 Task: Look for space in Quilpué, Chile from 5th June, 2023 to 16th June, 2023 for 2 adults in price range Rs.14000 to Rs.18000. Place can be entire place with 1  bedroom having 1 bed and 1 bathroom. Property type can be house, flat, guest house, hotel. Amenities needed are: wifi. Booking option can be shelf check-in. Required host language is English.
Action: Mouse moved to (440, 147)
Screenshot: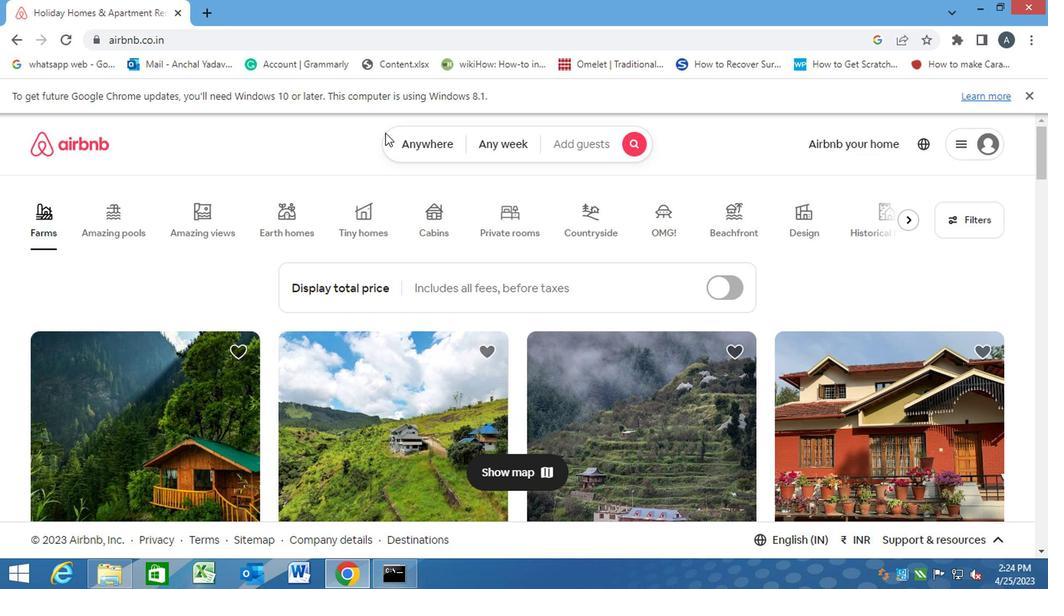 
Action: Mouse pressed left at (440, 147)
Screenshot: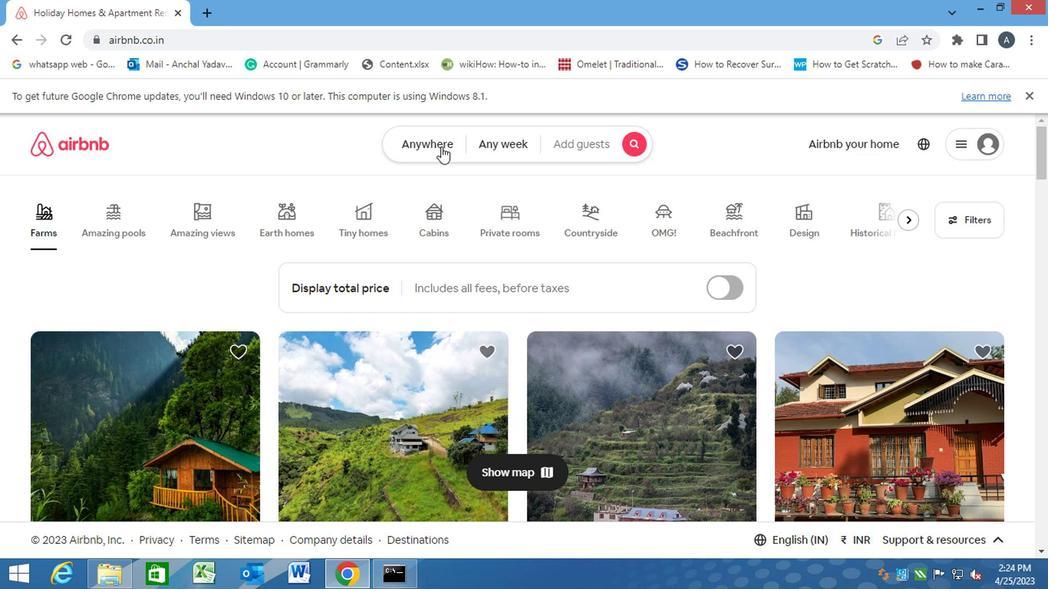 
Action: Mouse moved to (249, 200)
Screenshot: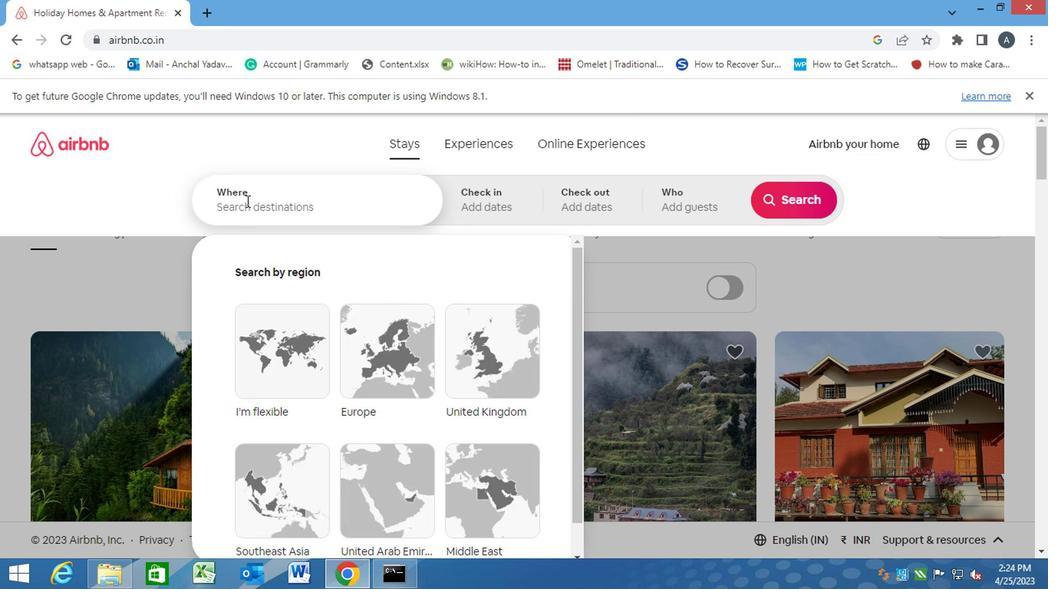 
Action: Mouse pressed left at (249, 200)
Screenshot: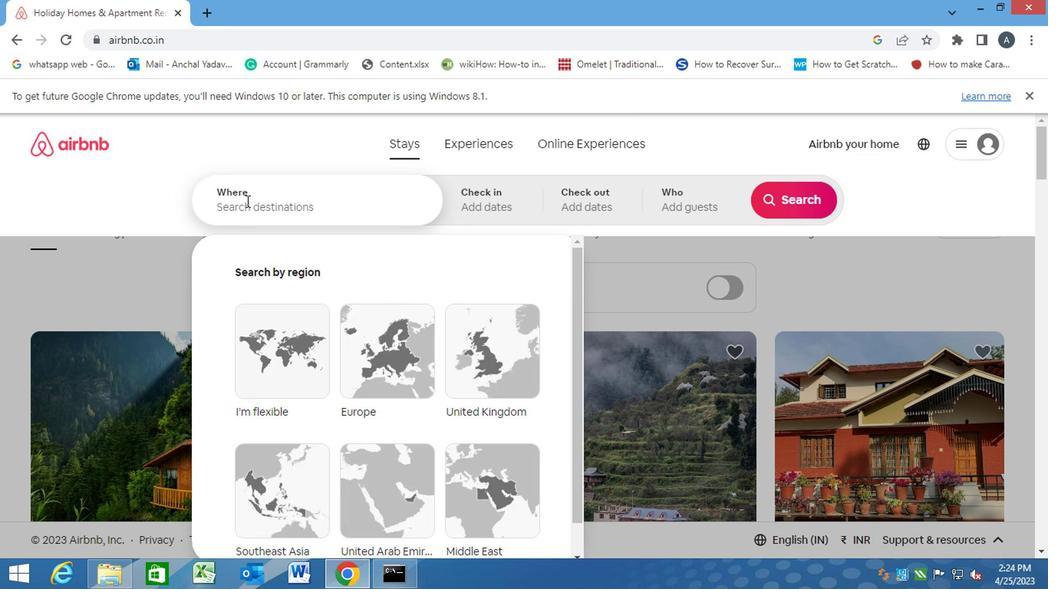 
Action: Key pressed q<Key.caps_lock>uilpue,<Key.space><Key.caps_lock>c<Key.caps_lock>hile<Key.enter>
Screenshot: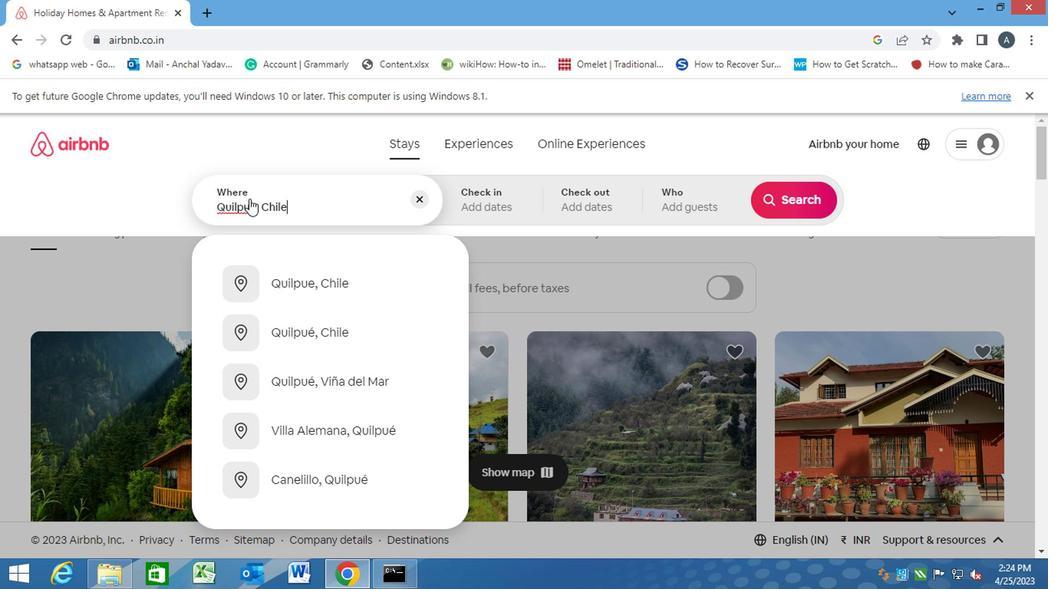 
Action: Mouse moved to (771, 322)
Screenshot: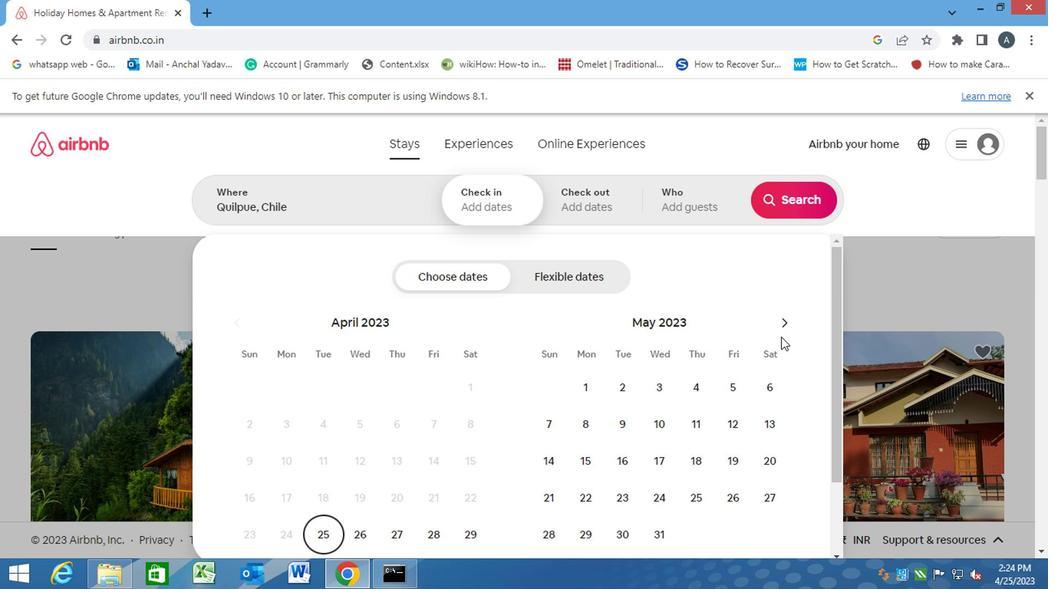 
Action: Mouse pressed left at (771, 322)
Screenshot: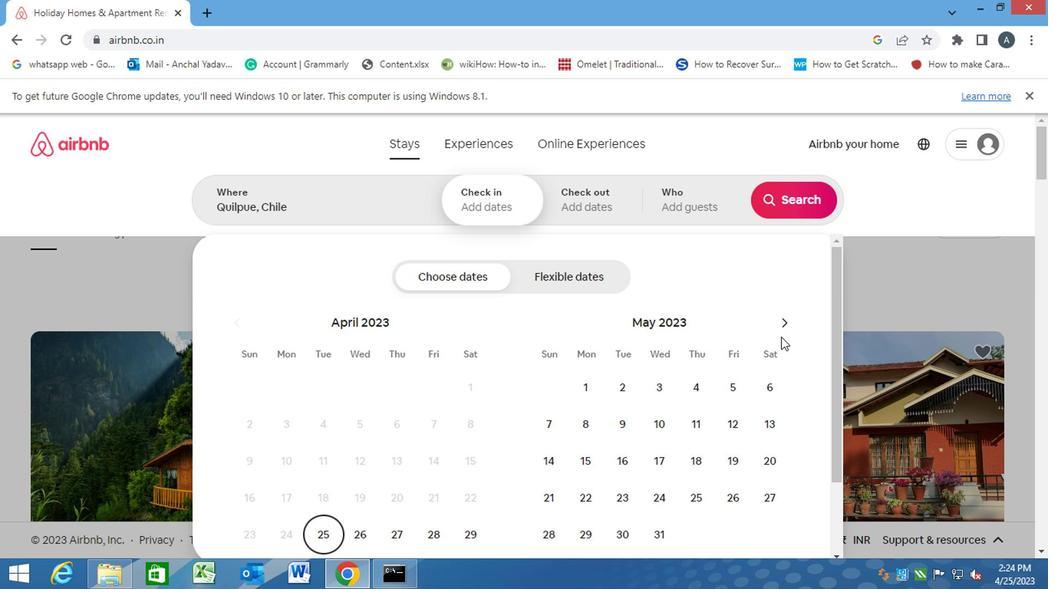 
Action: Mouse moved to (592, 426)
Screenshot: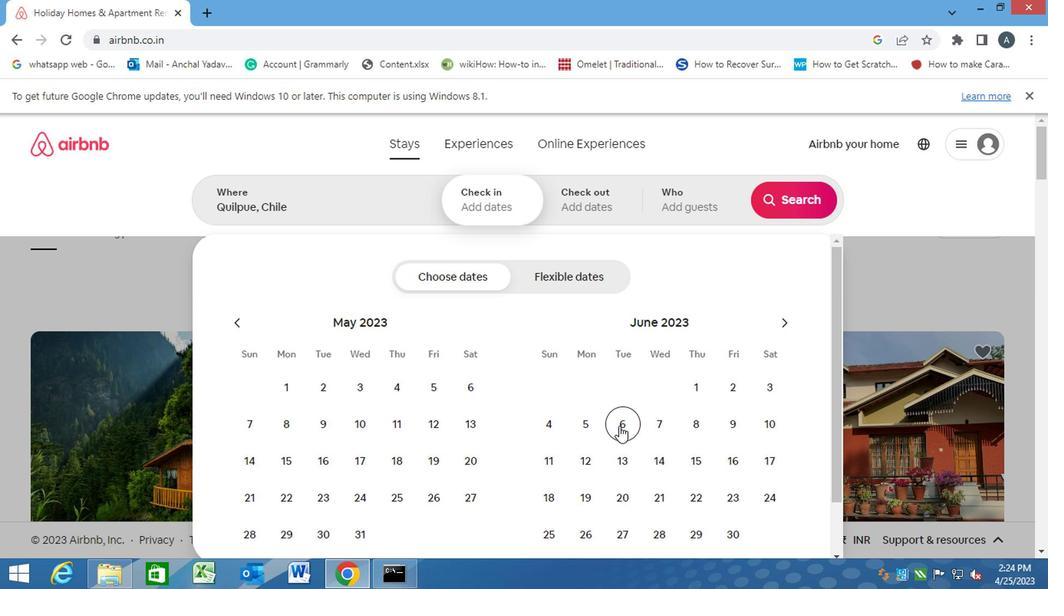 
Action: Mouse pressed left at (592, 426)
Screenshot: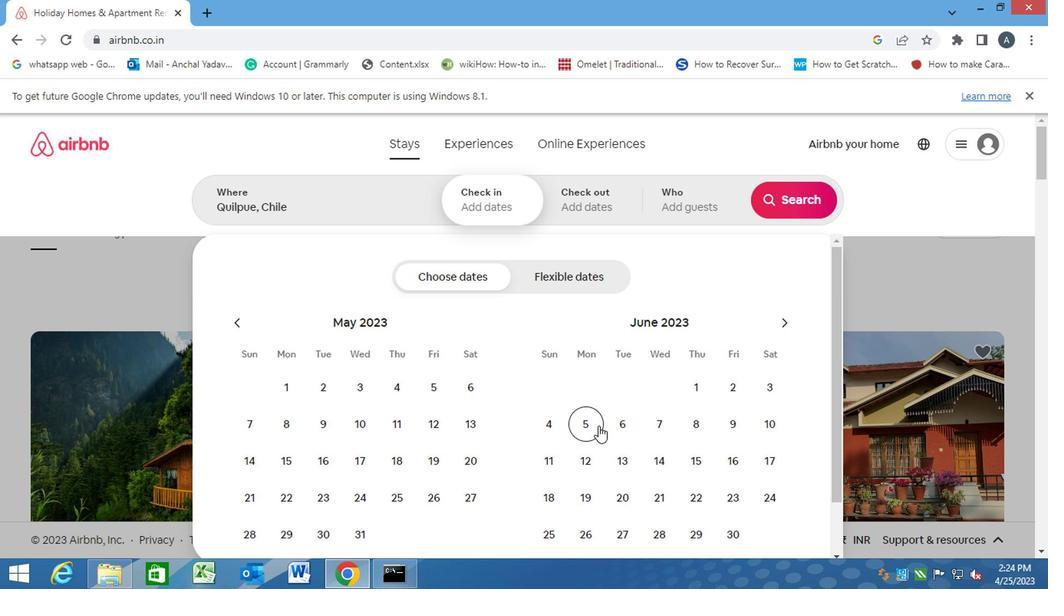 
Action: Mouse moved to (722, 459)
Screenshot: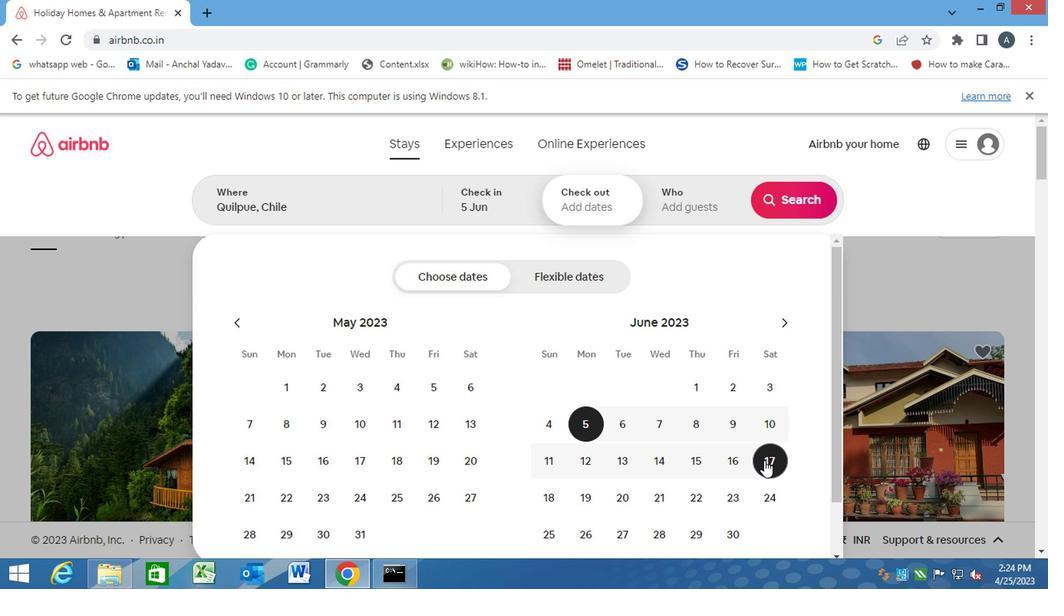 
Action: Mouse pressed left at (722, 459)
Screenshot: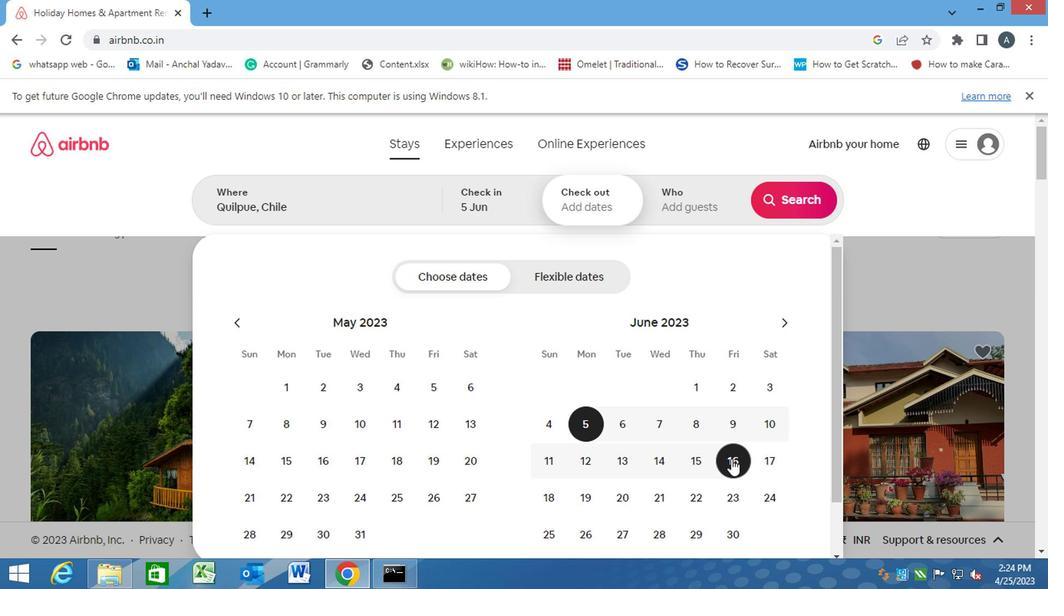 
Action: Mouse moved to (668, 200)
Screenshot: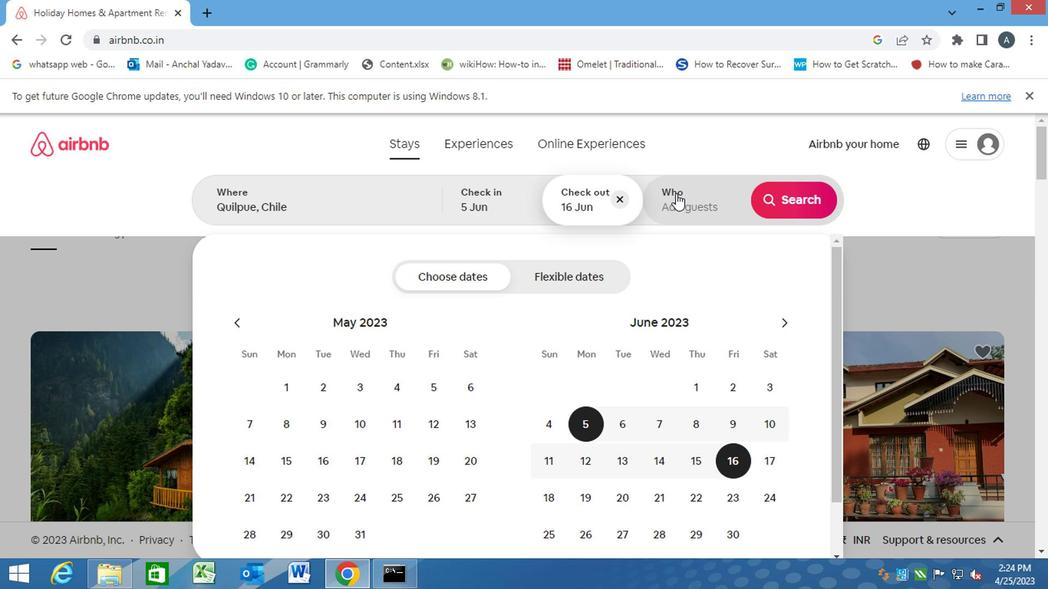 
Action: Mouse pressed left at (668, 200)
Screenshot: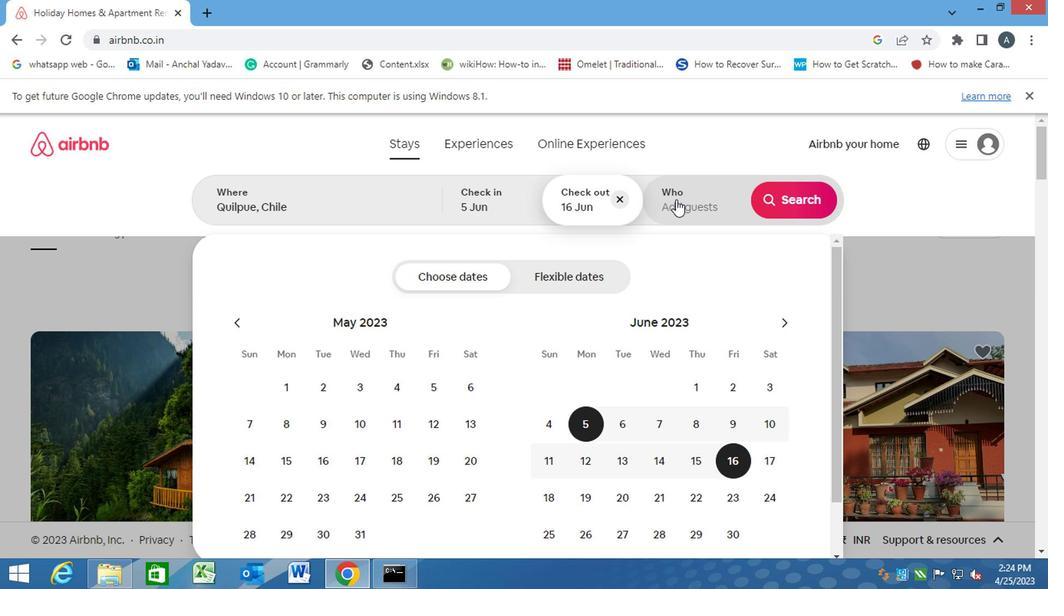 
Action: Mouse moved to (779, 278)
Screenshot: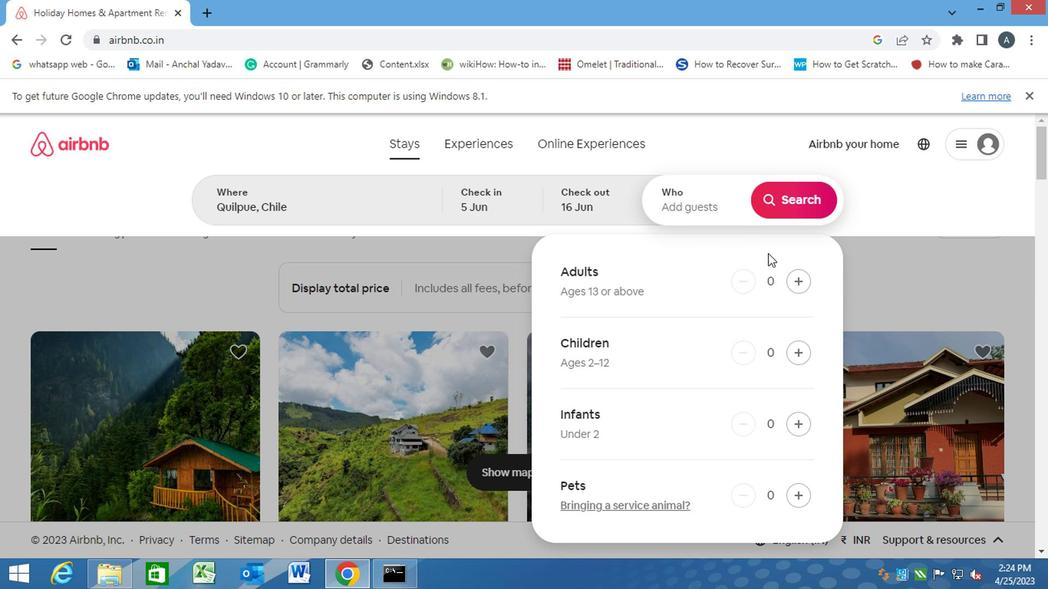 
Action: Mouse pressed left at (779, 278)
Screenshot: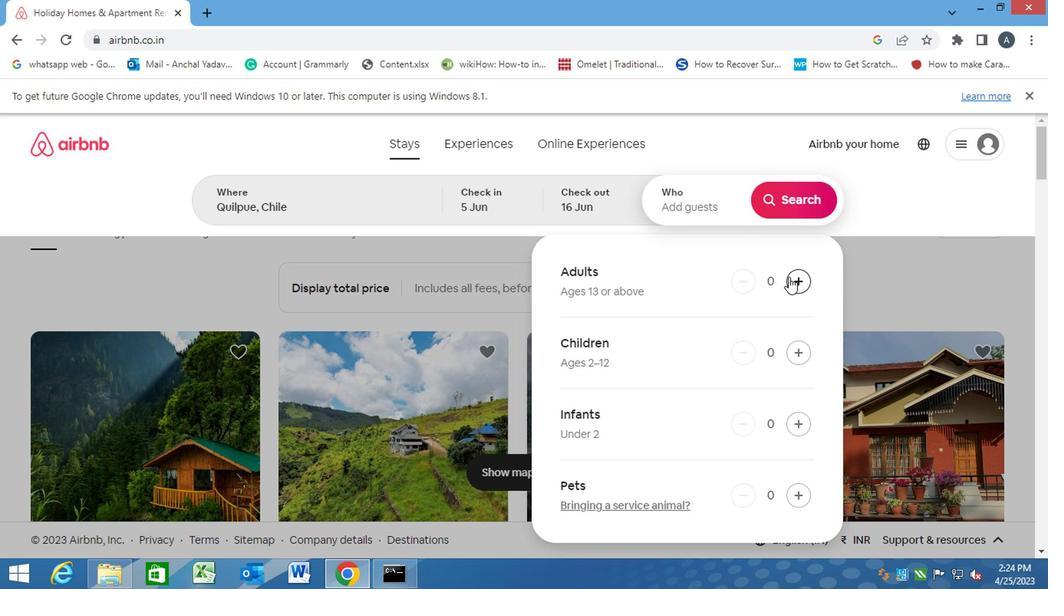 
Action: Mouse pressed left at (779, 278)
Screenshot: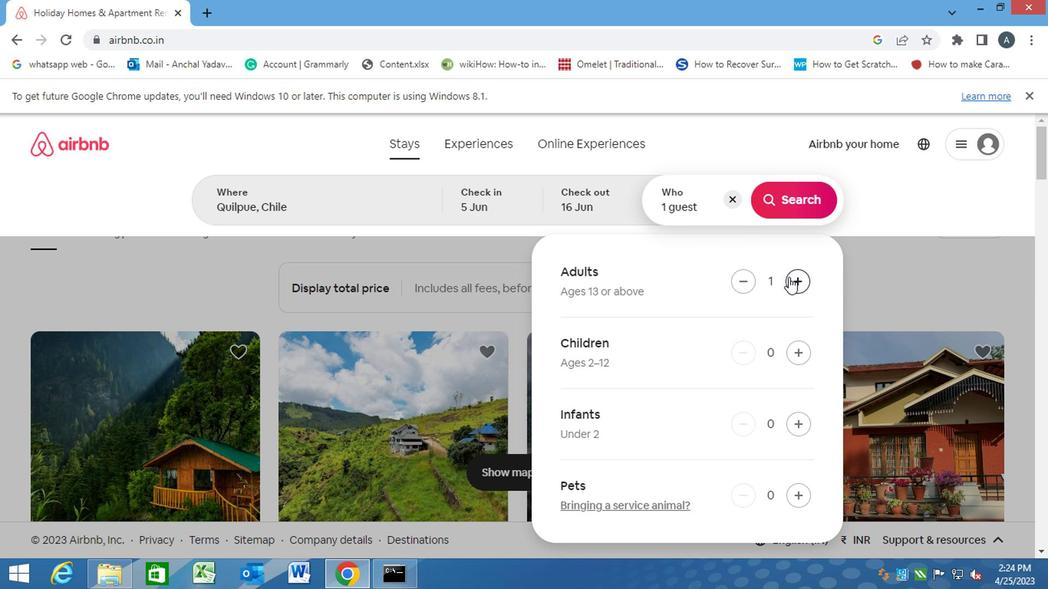 
Action: Mouse moved to (788, 203)
Screenshot: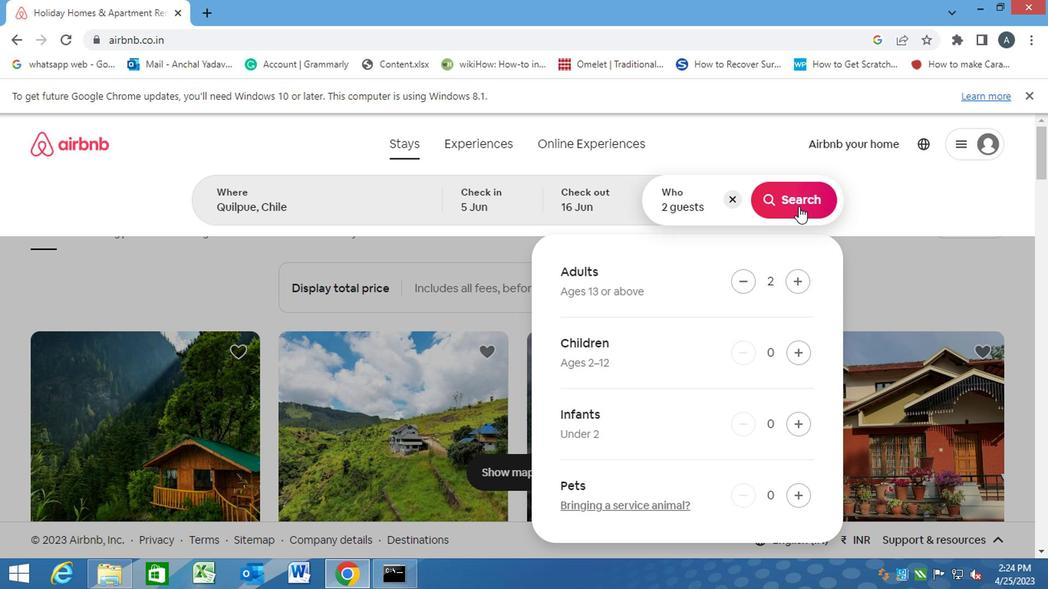 
Action: Mouse pressed left at (788, 203)
Screenshot: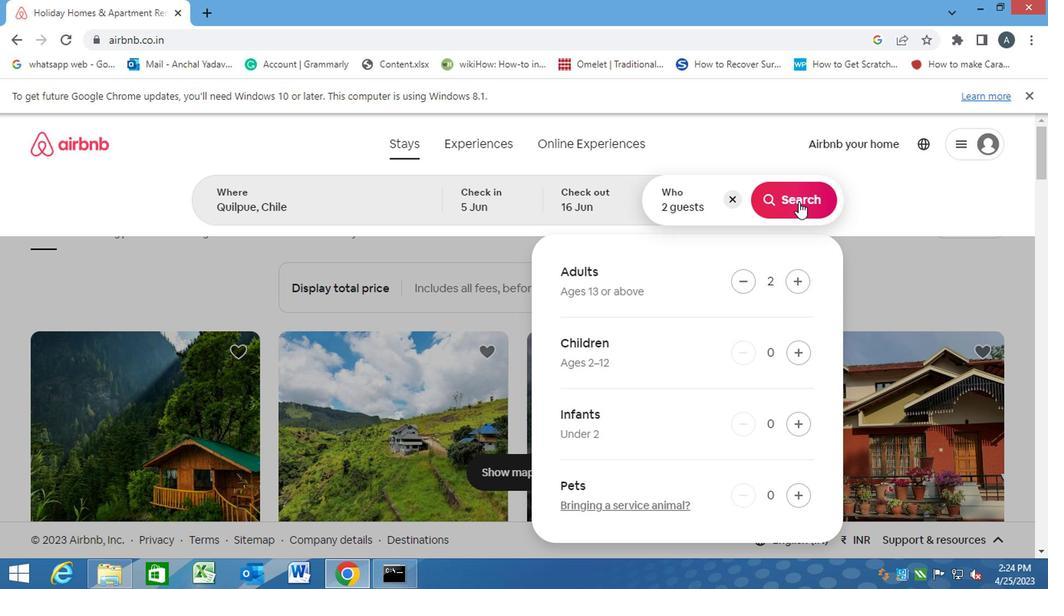 
Action: Mouse moved to (957, 204)
Screenshot: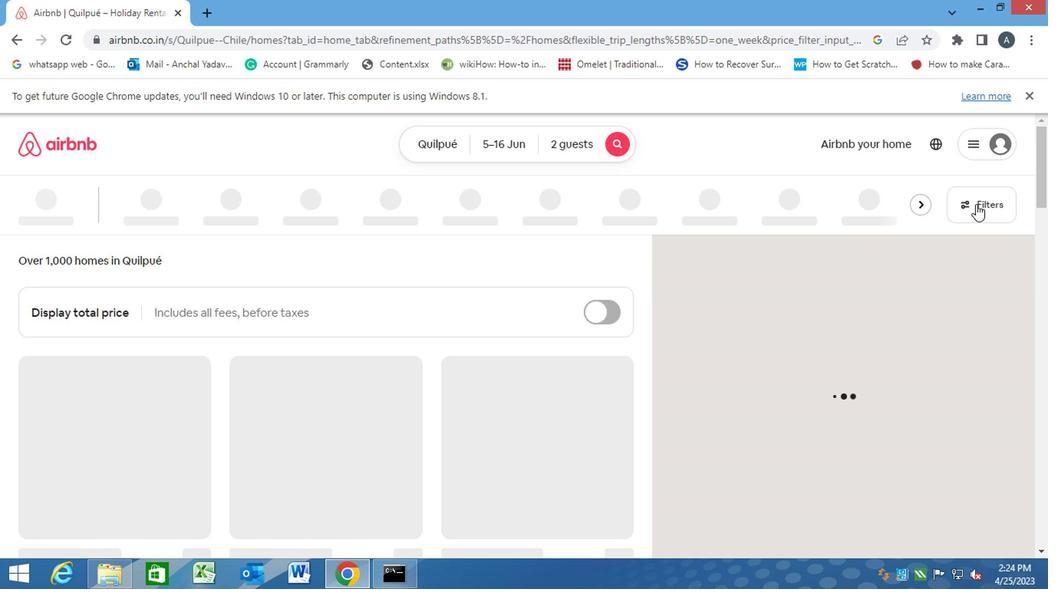 
Action: Mouse pressed left at (957, 204)
Screenshot: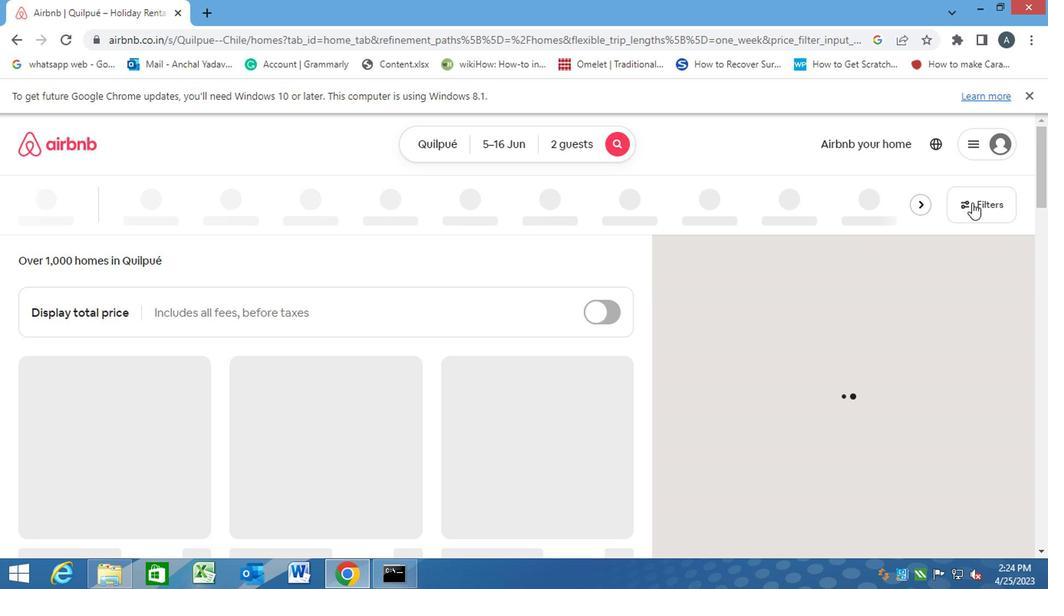
Action: Mouse moved to (316, 399)
Screenshot: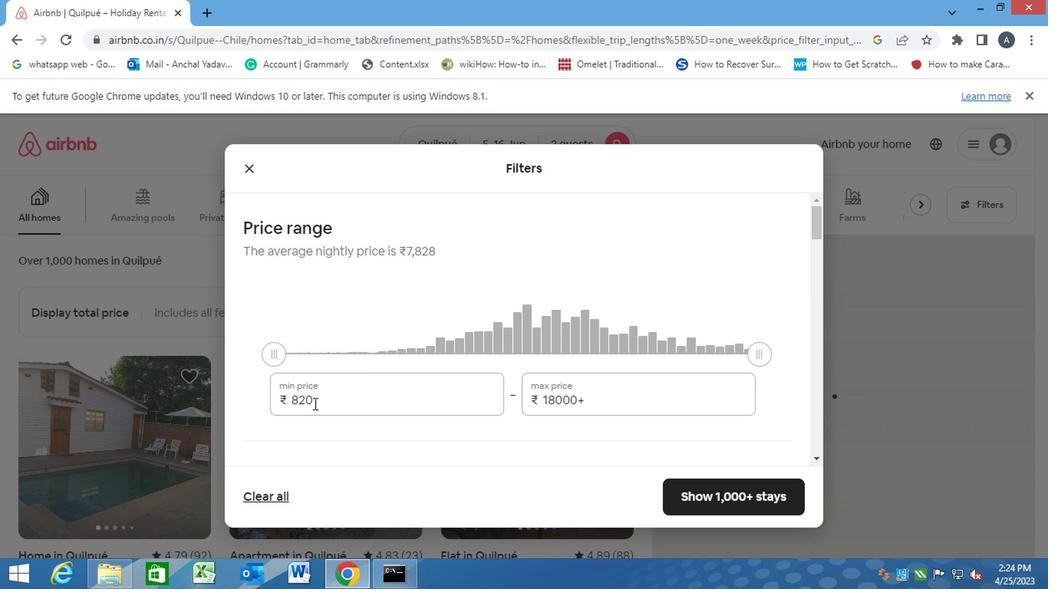 
Action: Mouse pressed left at (316, 399)
Screenshot: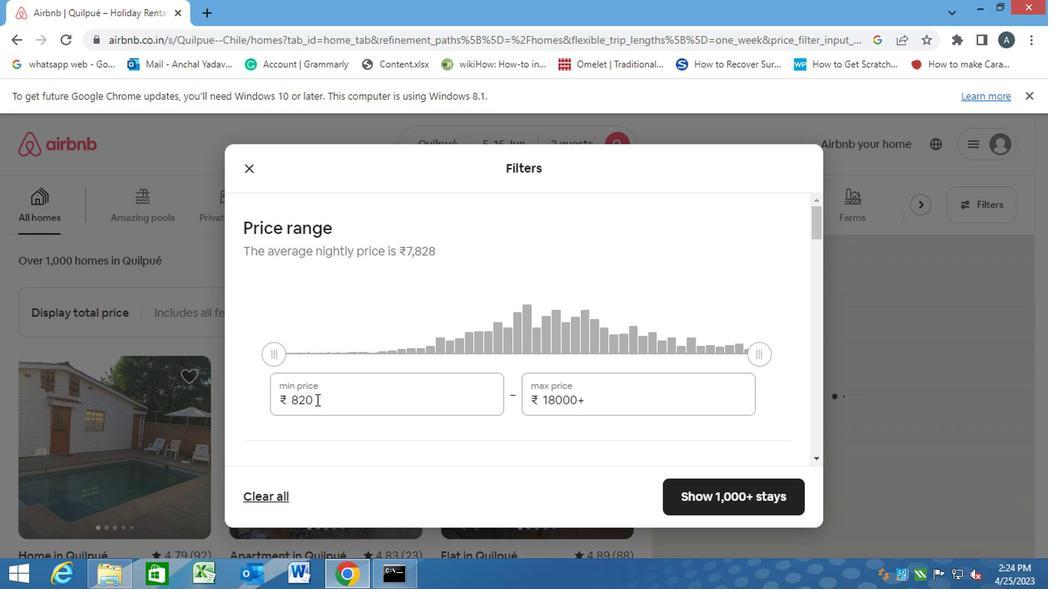 
Action: Mouse moved to (289, 405)
Screenshot: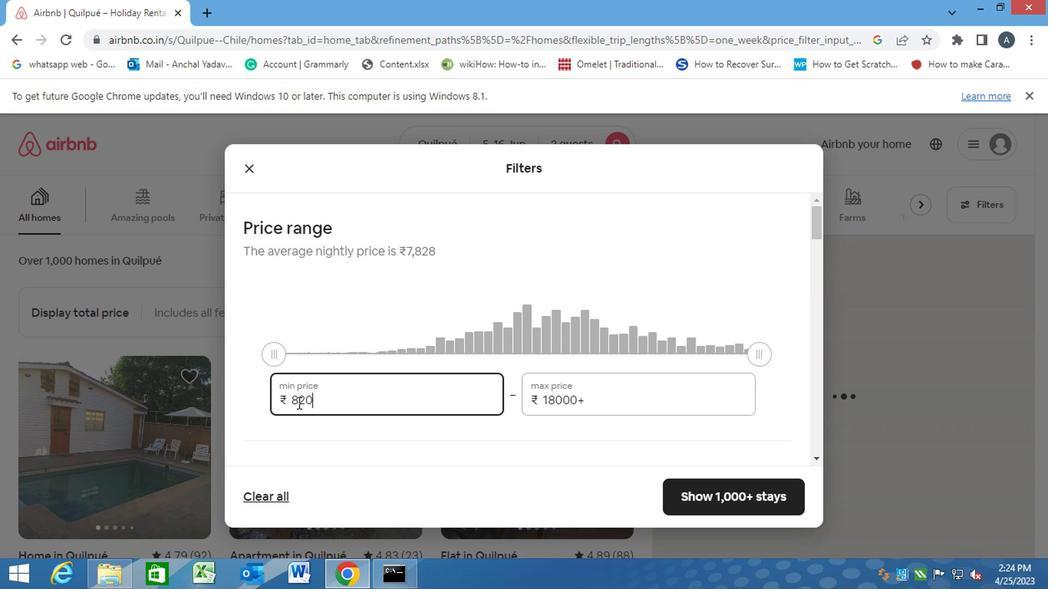 
Action: Key pressed 14000<Key.tab>1<Key.backspace><Key.backspace><Key.backspace><Key.backspace><Key.backspace><Key.backspace><Key.backspace><Key.backspace><Key.backspace><Key.backspace><Key.backspace><Key.backspace><Key.backspace><Key.backspace><Key.backspace><Key.backspace><Key.backspace><Key.backspace><Key.backspace><Key.backspace><Key.backspace><Key.backspace><Key.backspace>18000
Screenshot: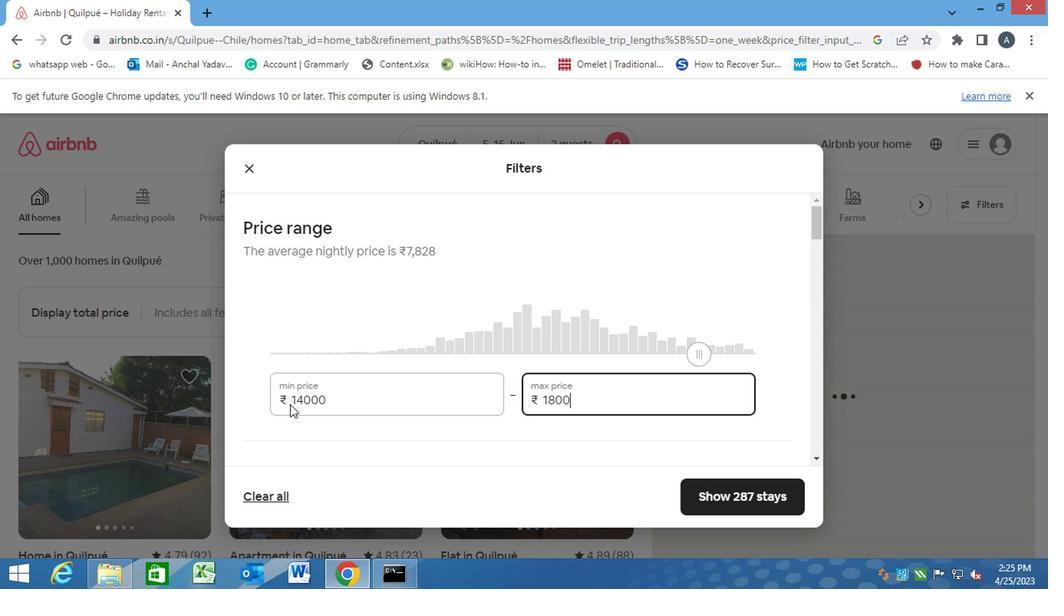 
Action: Mouse moved to (375, 455)
Screenshot: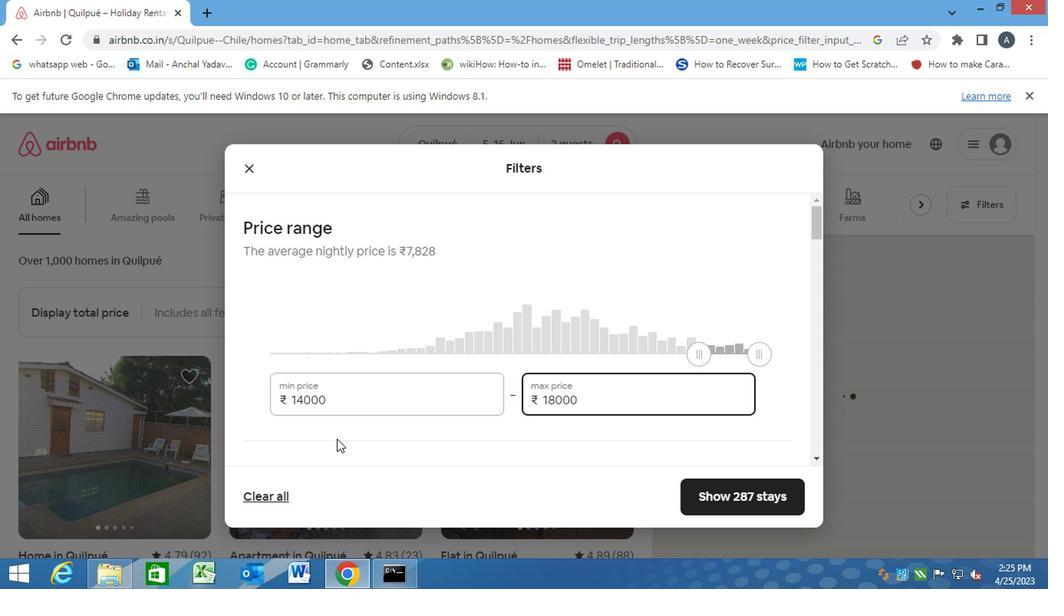 
Action: Mouse pressed left at (375, 455)
Screenshot: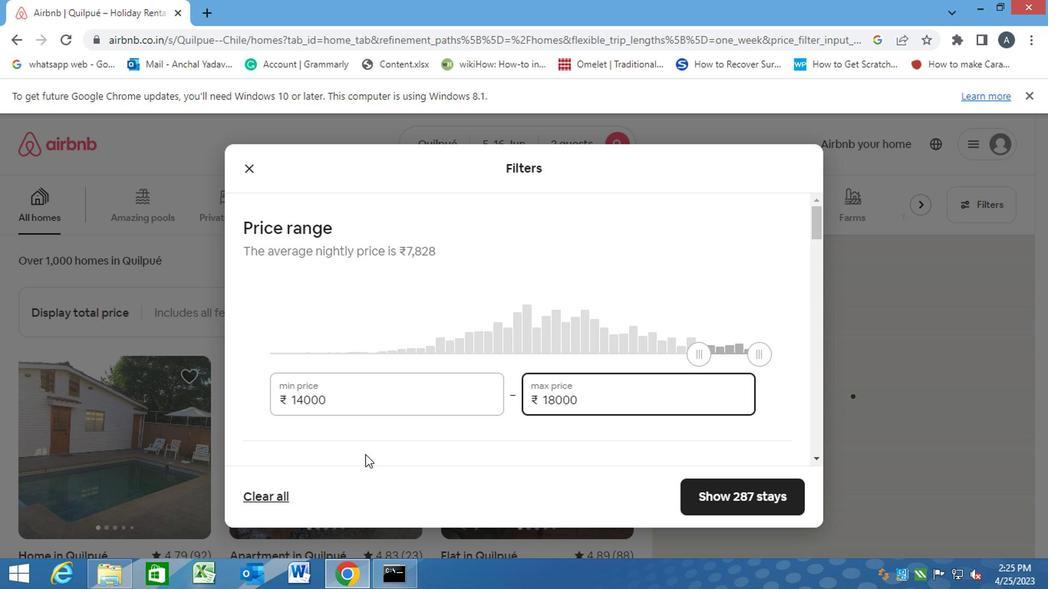 
Action: Mouse scrolled (375, 454) with delta (0, -1)
Screenshot: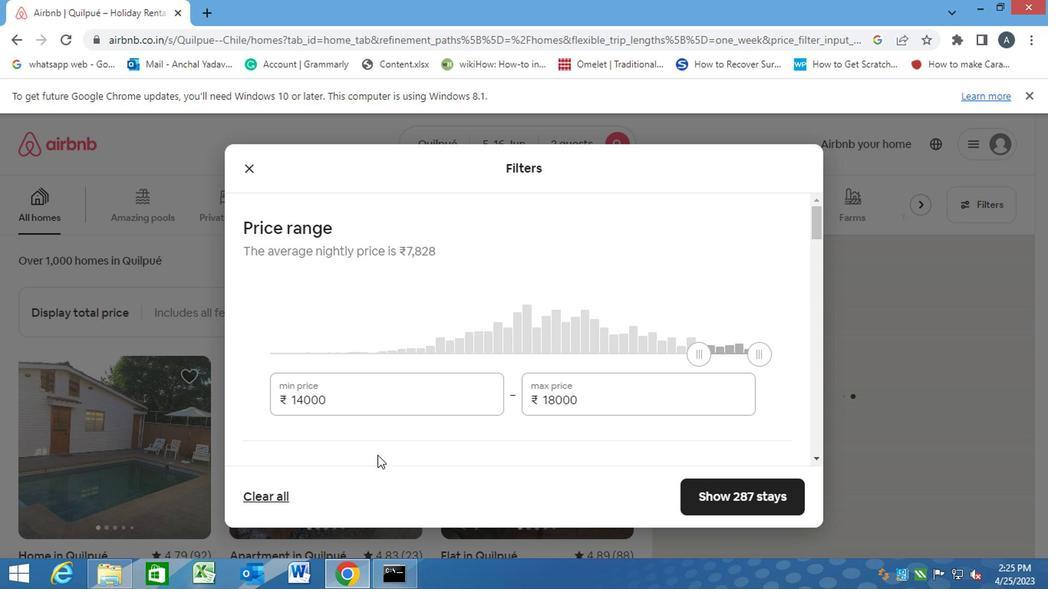 
Action: Mouse scrolled (375, 454) with delta (0, -1)
Screenshot: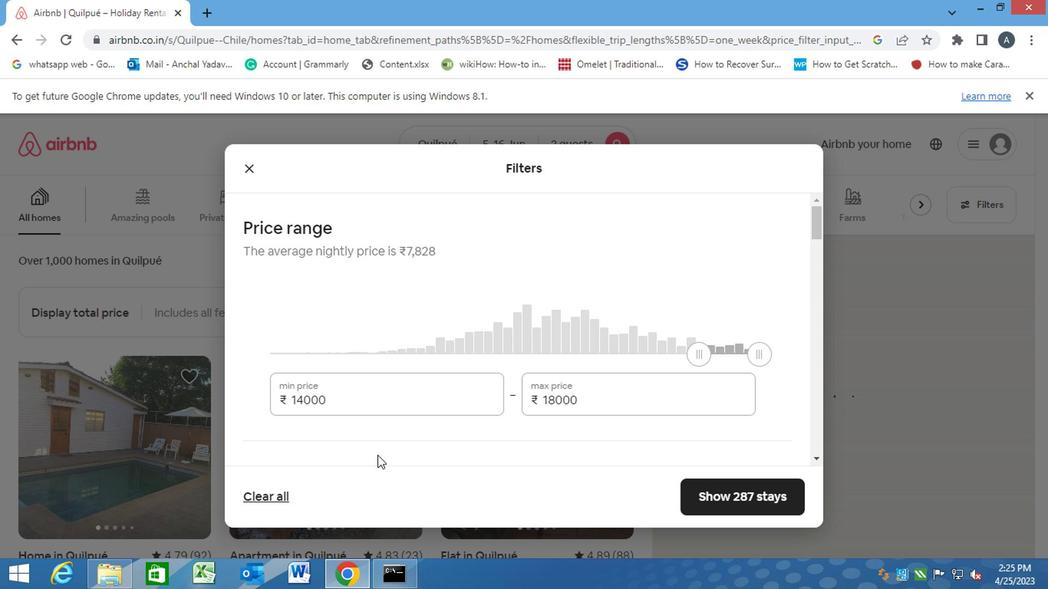 
Action: Mouse scrolled (375, 454) with delta (0, -1)
Screenshot: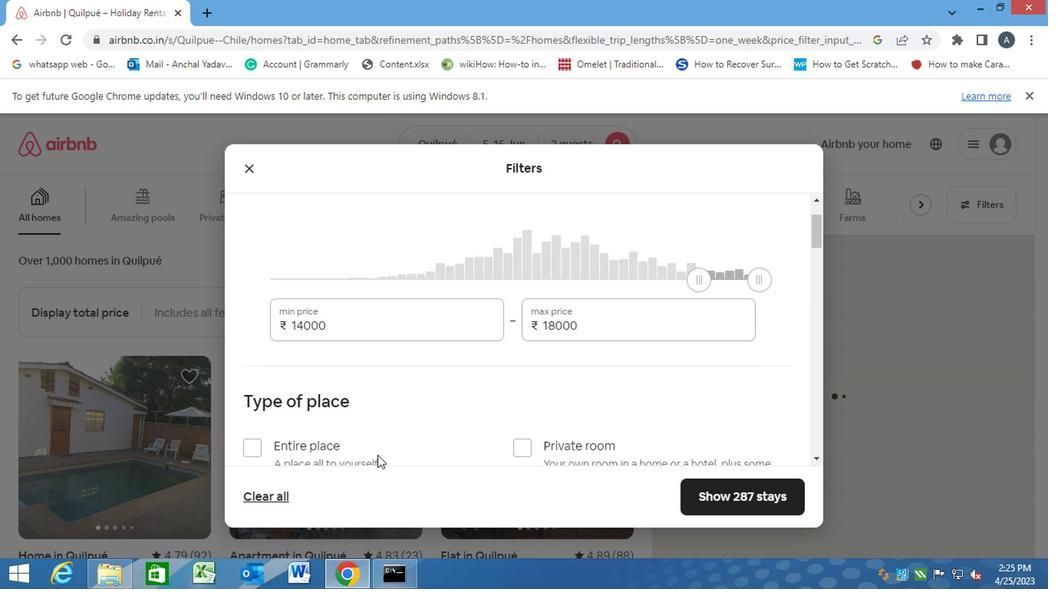 
Action: Mouse moved to (250, 296)
Screenshot: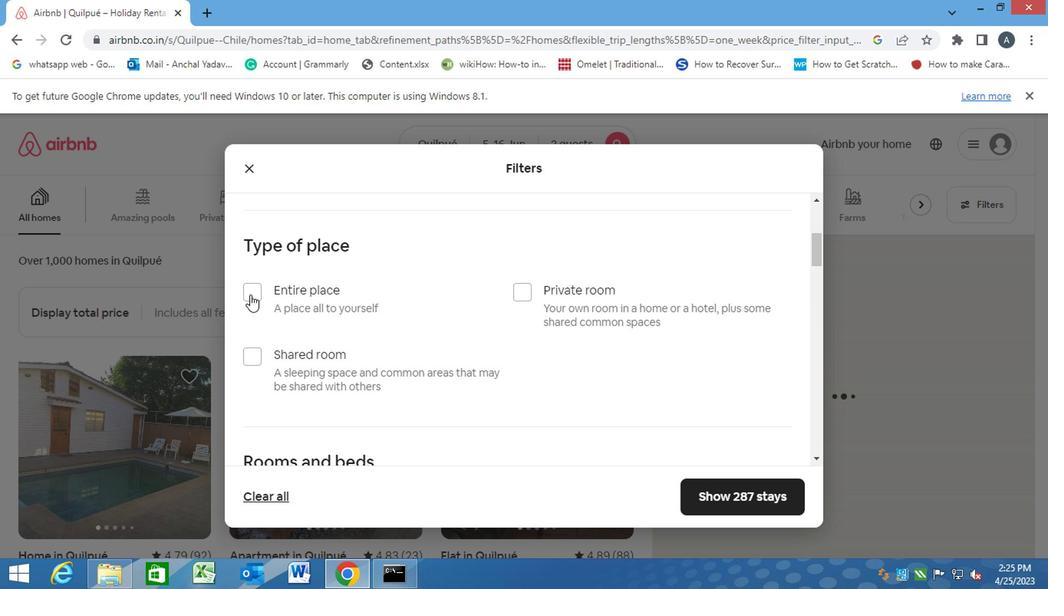 
Action: Mouse pressed left at (250, 296)
Screenshot: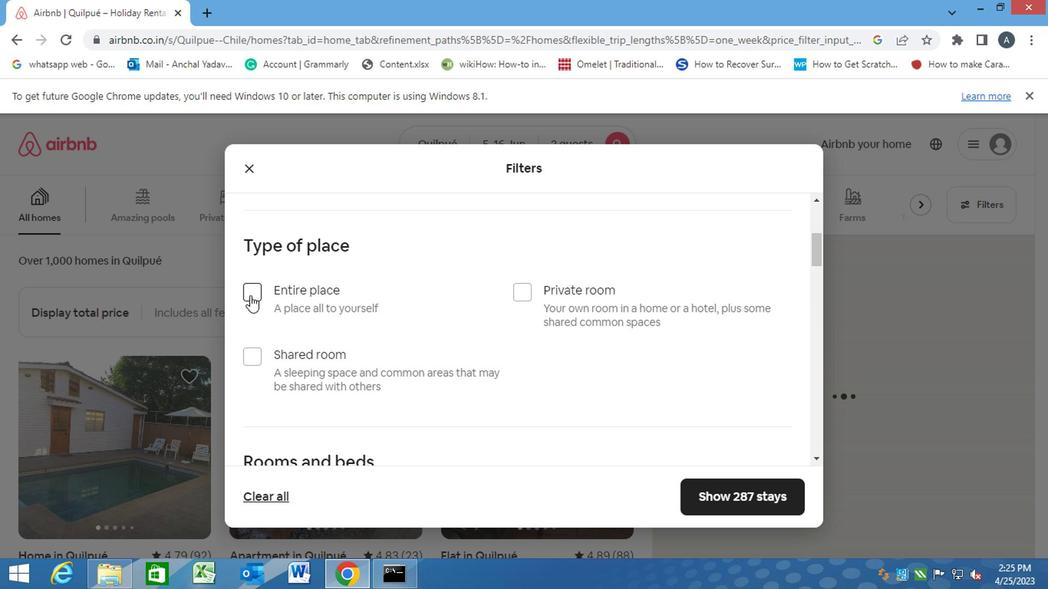 
Action: Mouse moved to (458, 309)
Screenshot: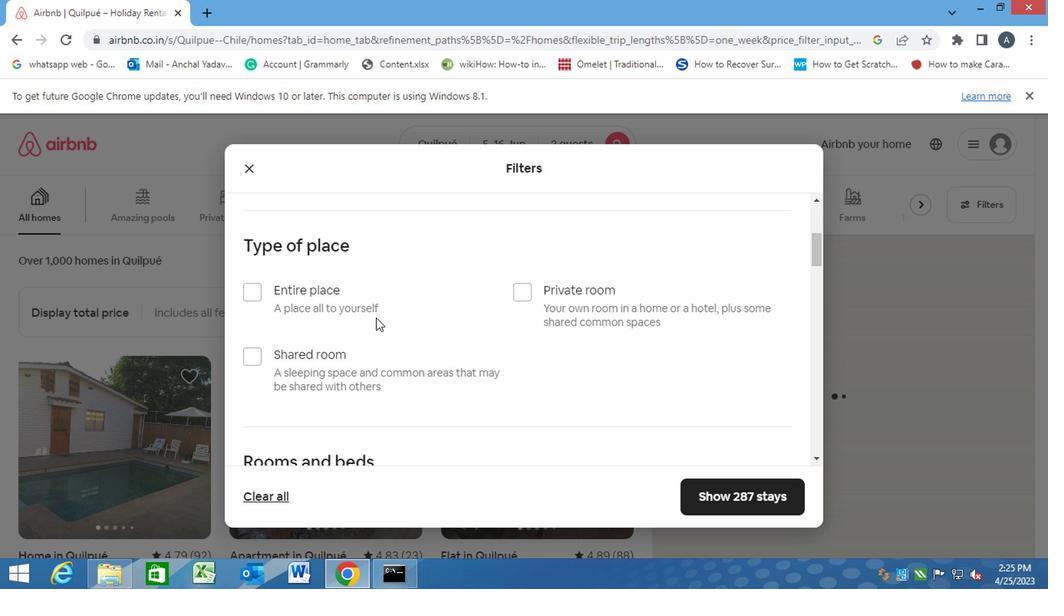 
Action: Mouse scrolled (399, 318) with delta (0, 0)
Screenshot: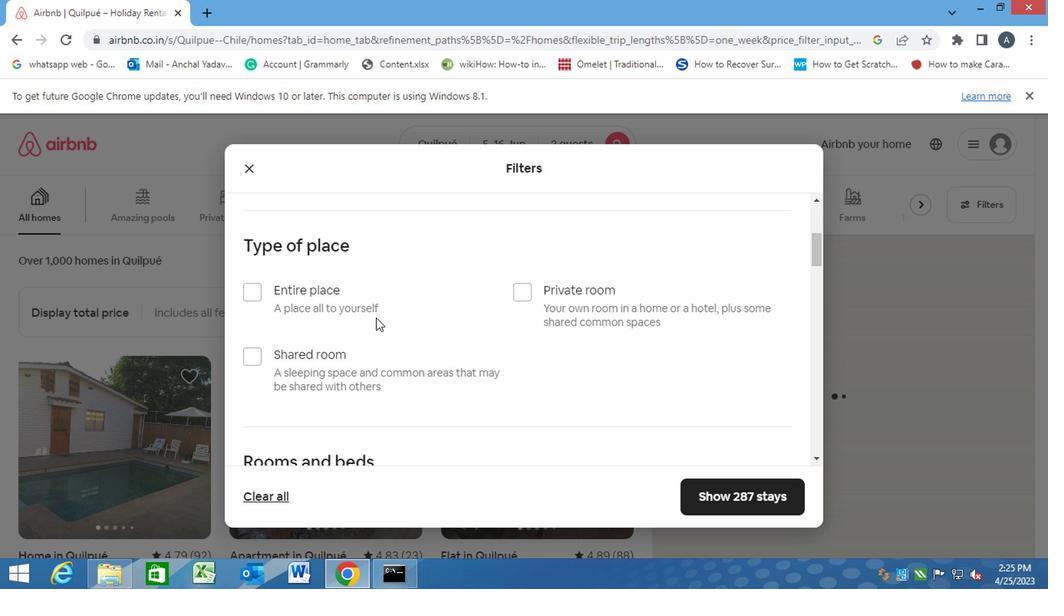
Action: Mouse moved to (559, 294)
Screenshot: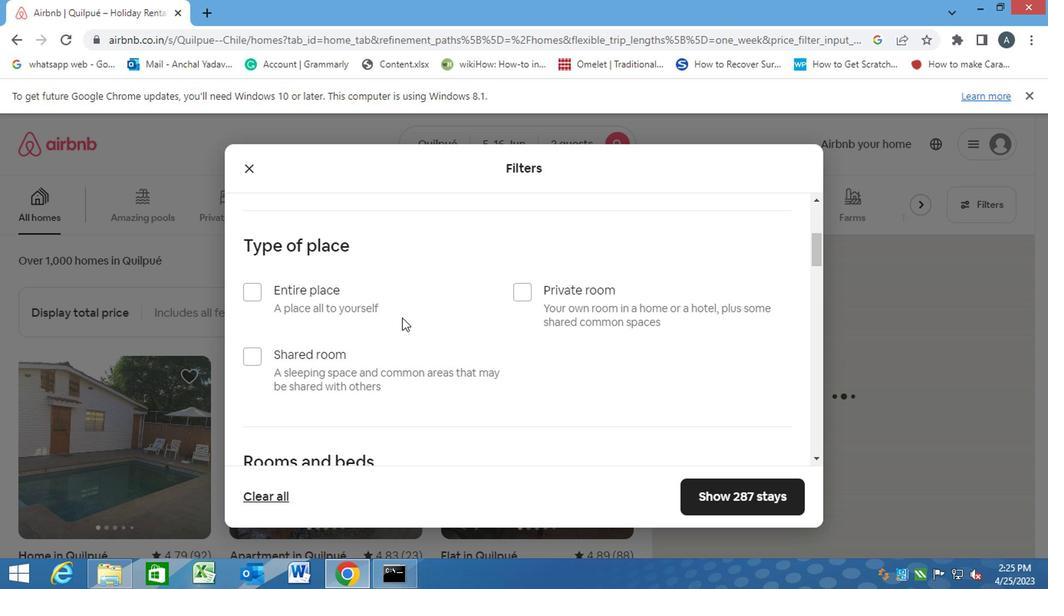 
Action: Mouse scrolled (399, 318) with delta (0, 0)
Screenshot: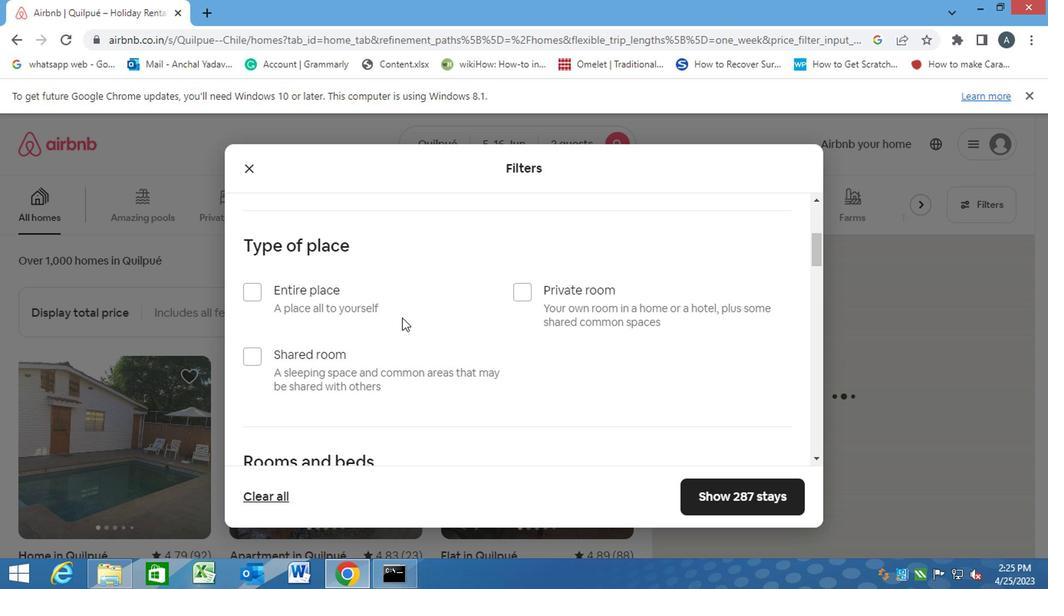 
Action: Mouse moved to (442, 246)
Screenshot: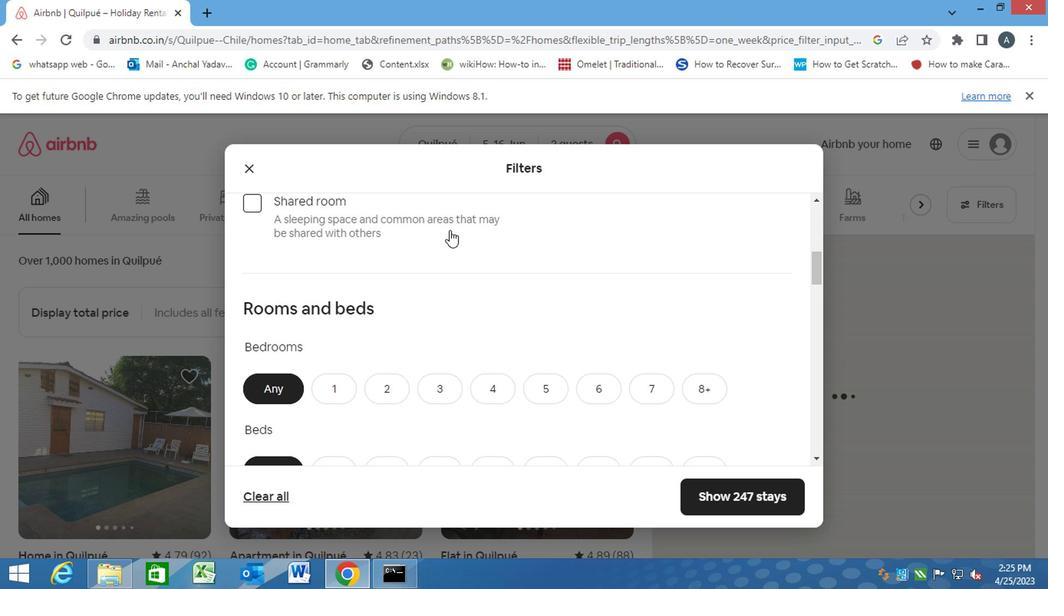 
Action: Mouse scrolled (442, 246) with delta (0, 0)
Screenshot: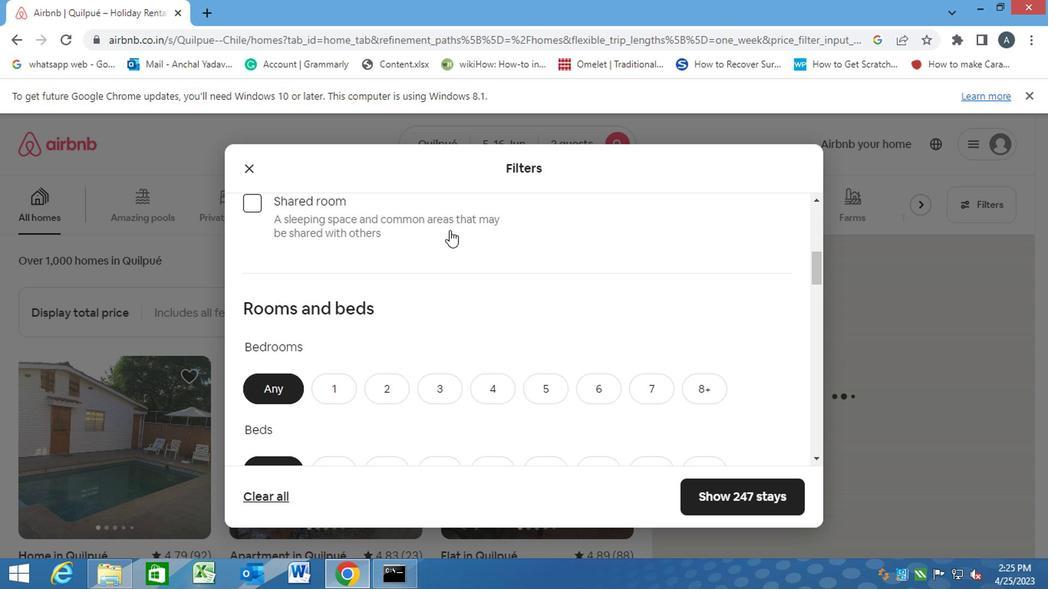 
Action: Mouse moved to (442, 246)
Screenshot: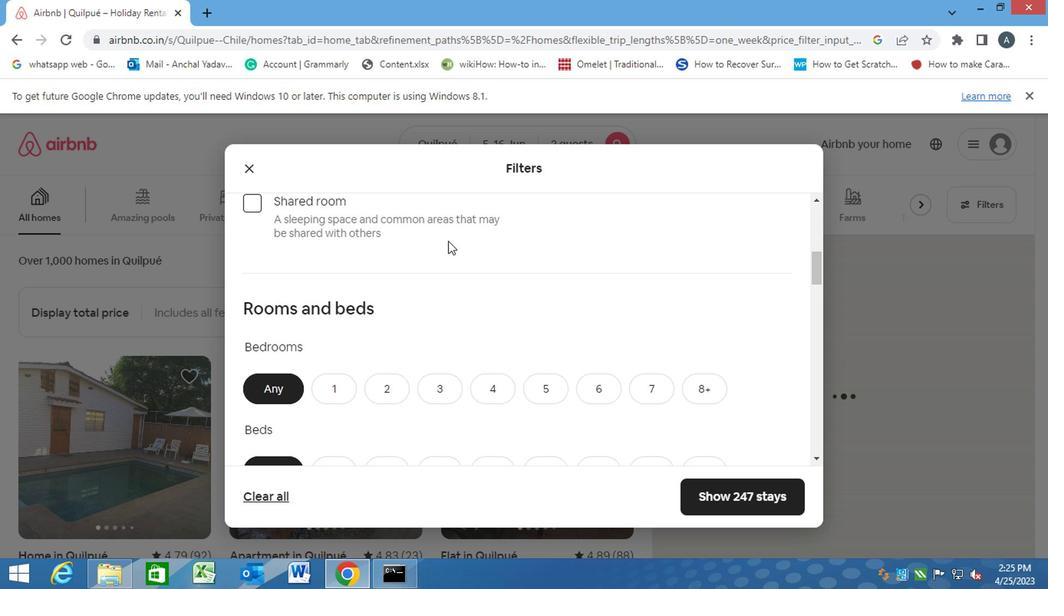 
Action: Mouse scrolled (442, 247) with delta (0, 1)
Screenshot: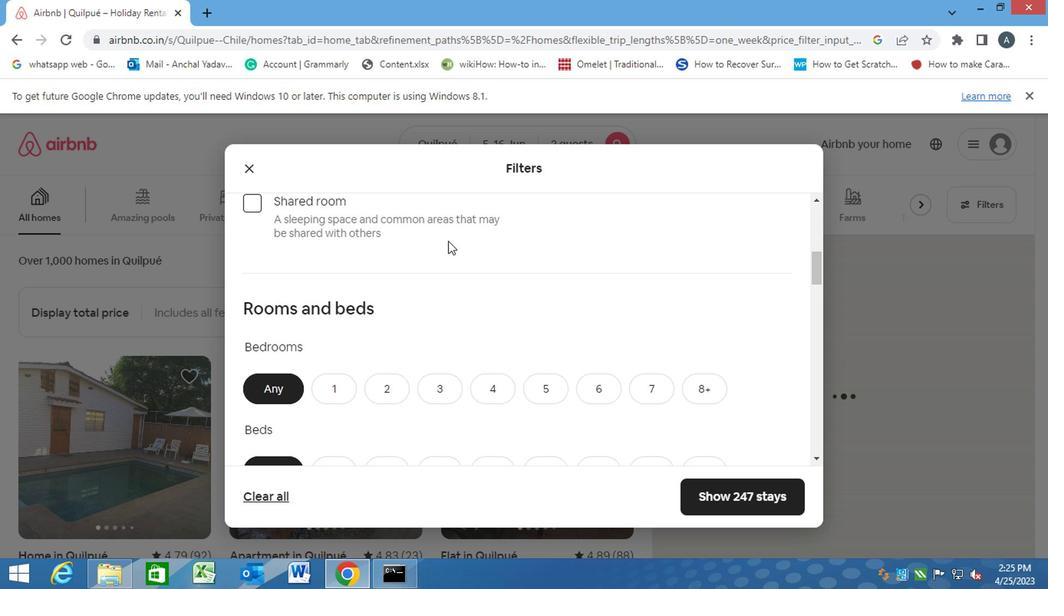 
Action: Mouse moved to (430, 265)
Screenshot: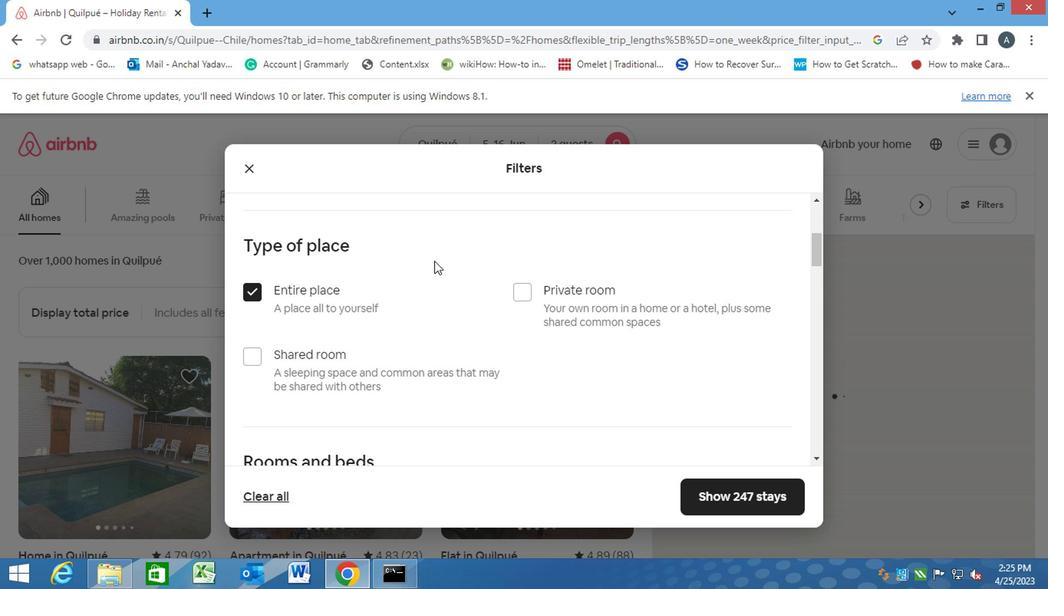 
Action: Mouse scrolled (430, 264) with delta (0, -1)
Screenshot: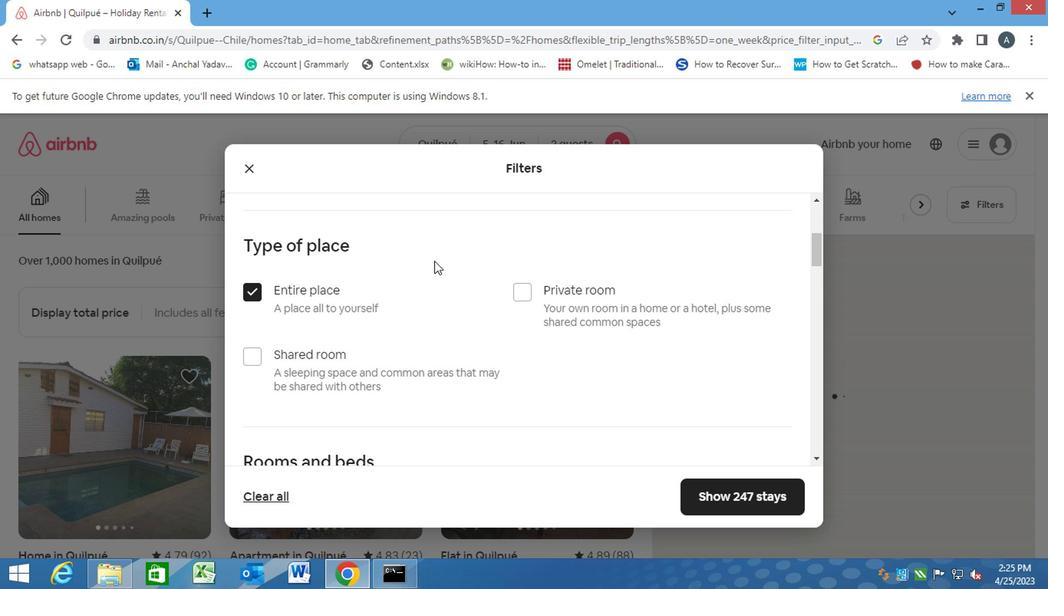 
Action: Mouse moved to (430, 265)
Screenshot: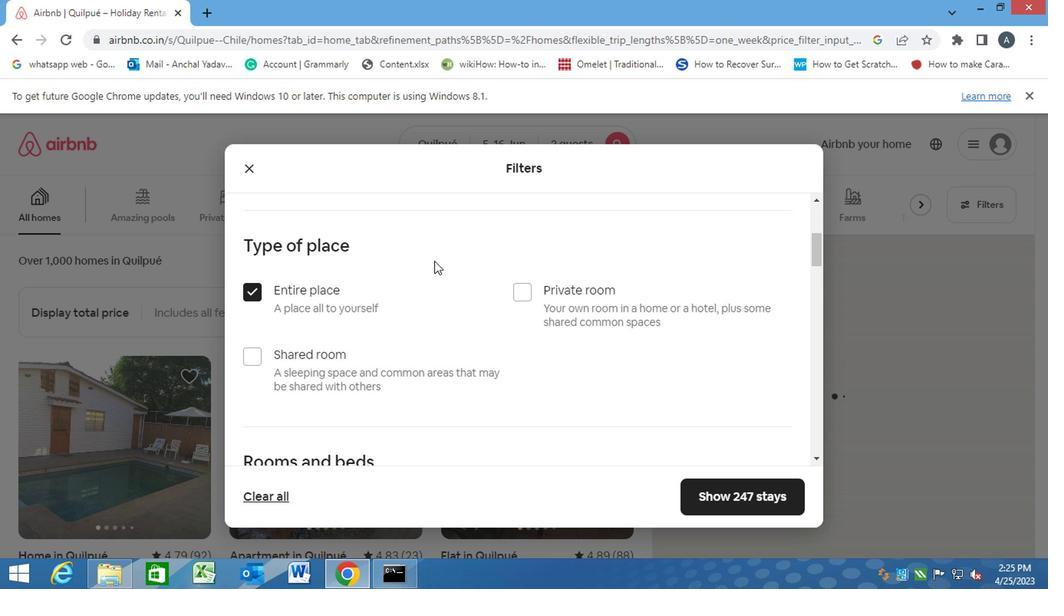 
Action: Mouse scrolled (430, 265) with delta (0, 0)
Screenshot: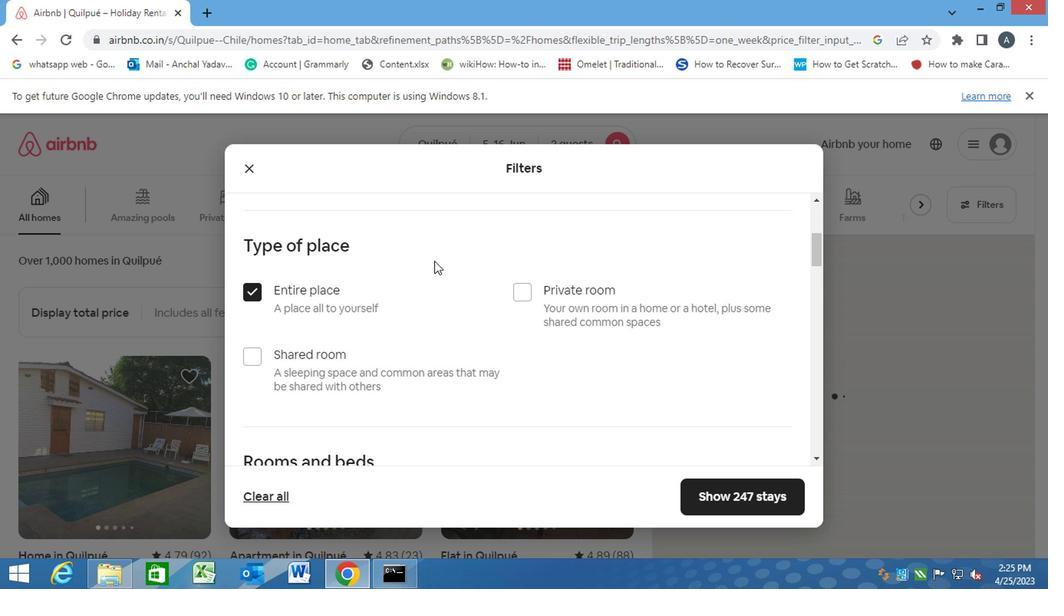 
Action: Mouse scrolled (430, 265) with delta (0, 0)
Screenshot: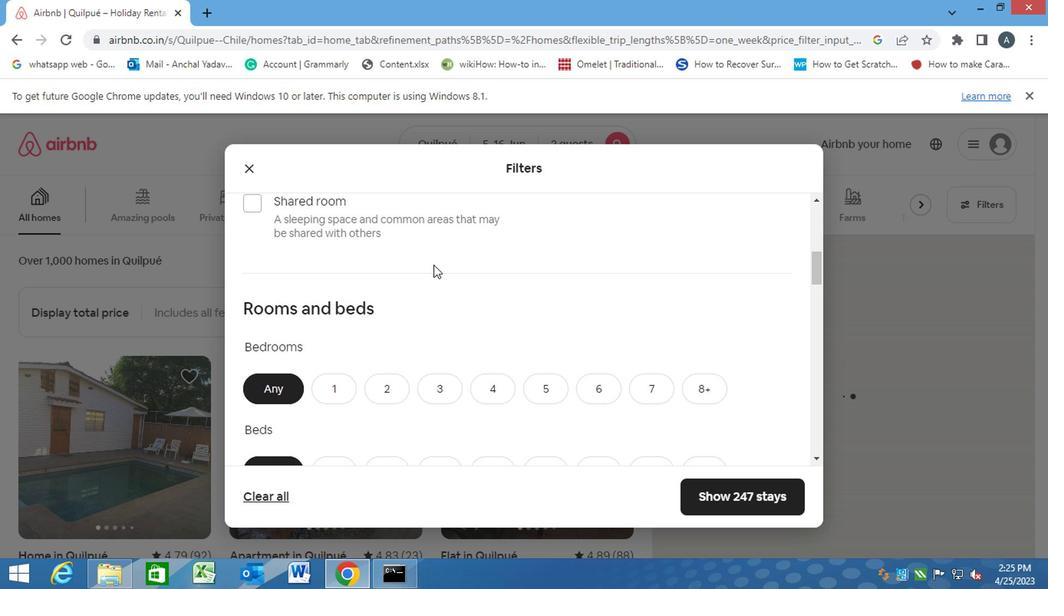 
Action: Mouse scrolled (430, 265) with delta (0, 0)
Screenshot: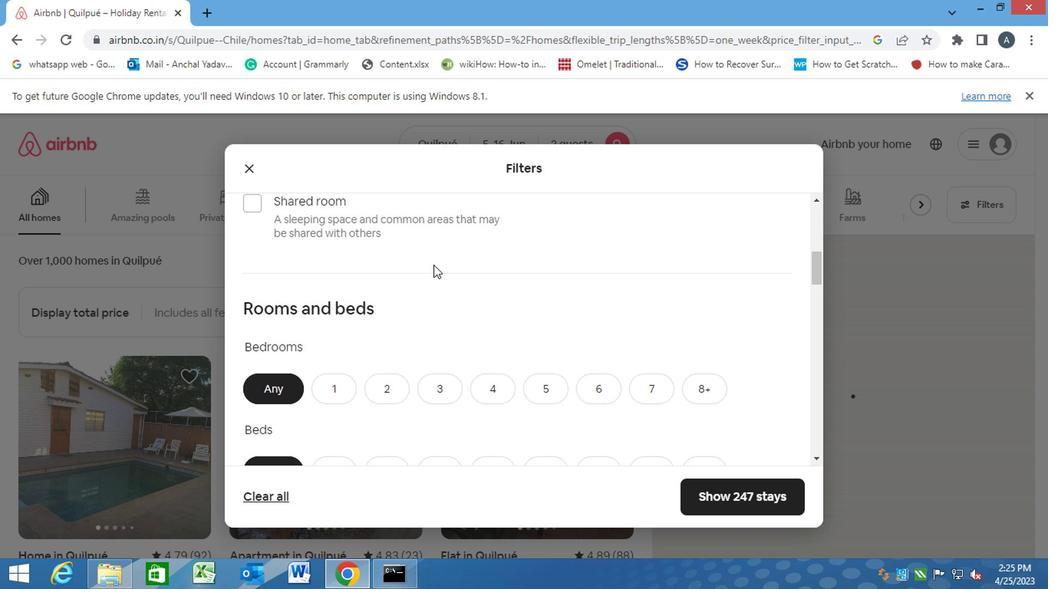 
Action: Mouse moved to (337, 234)
Screenshot: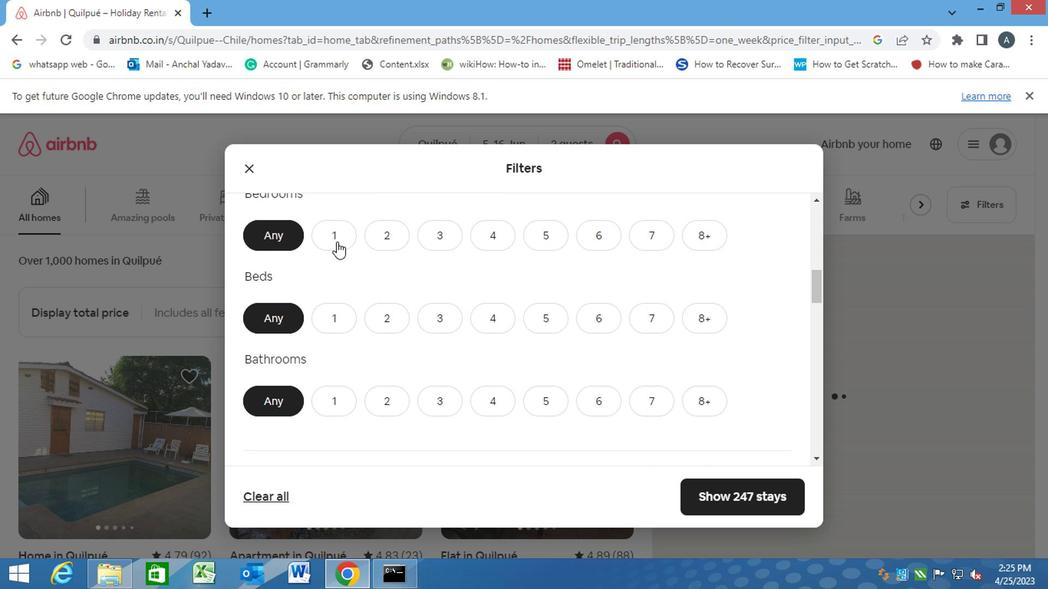 
Action: Mouse pressed left at (337, 234)
Screenshot: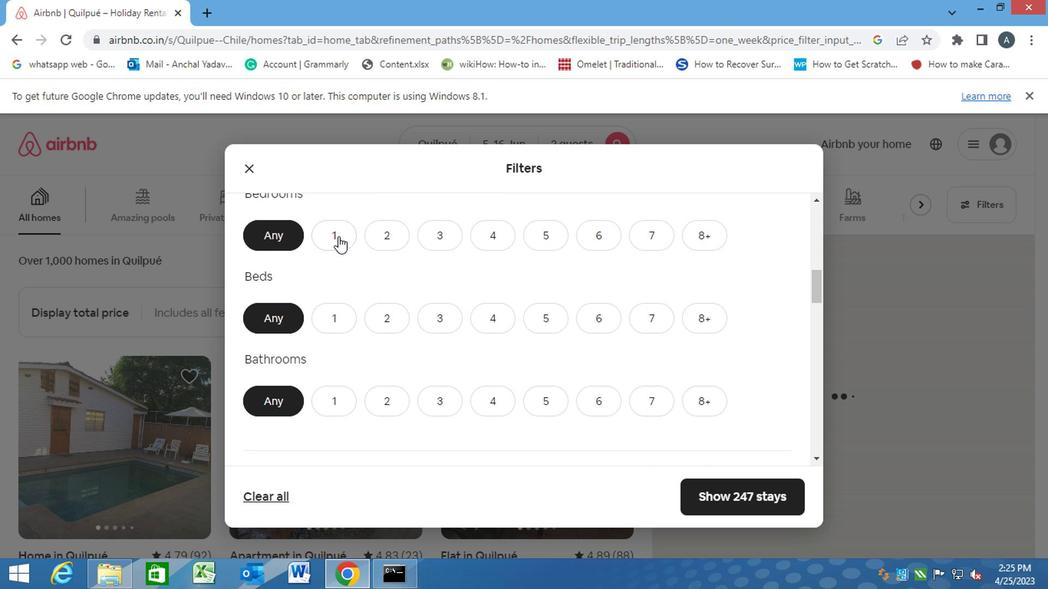 
Action: Mouse moved to (328, 319)
Screenshot: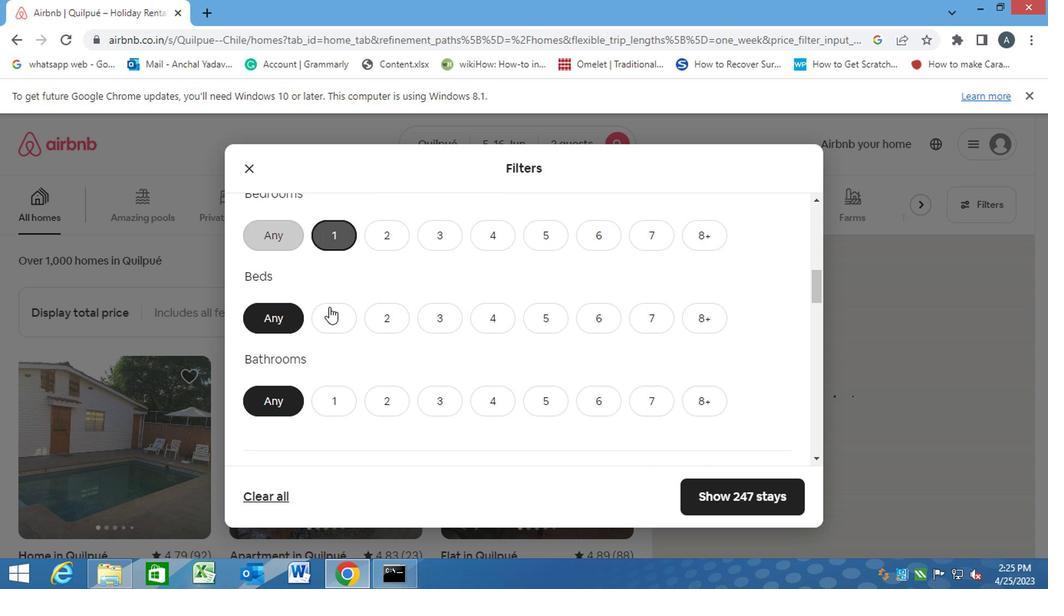 
Action: Mouse pressed left at (328, 319)
Screenshot: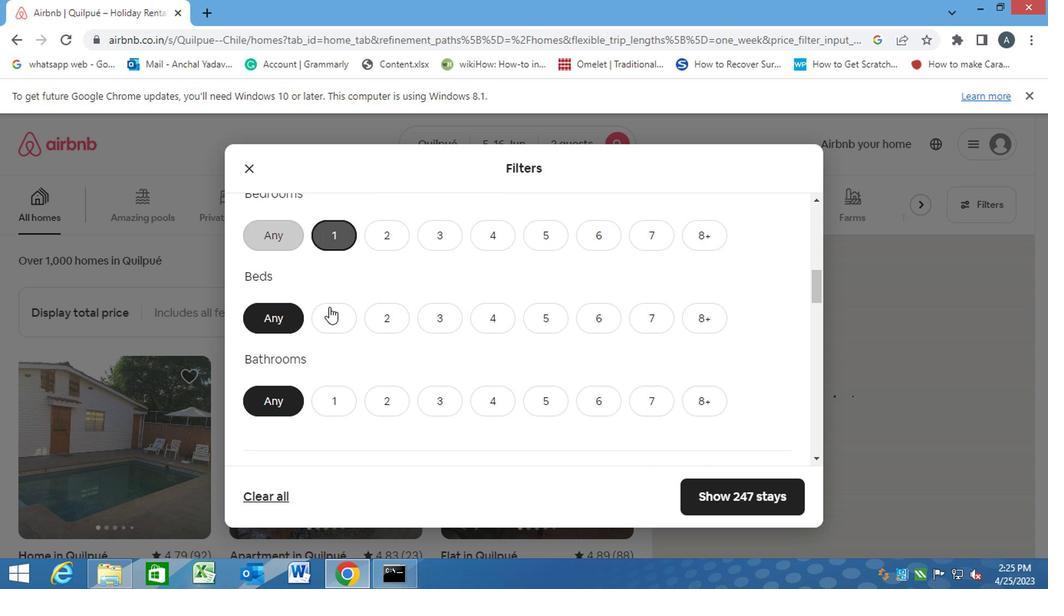 
Action: Mouse moved to (339, 399)
Screenshot: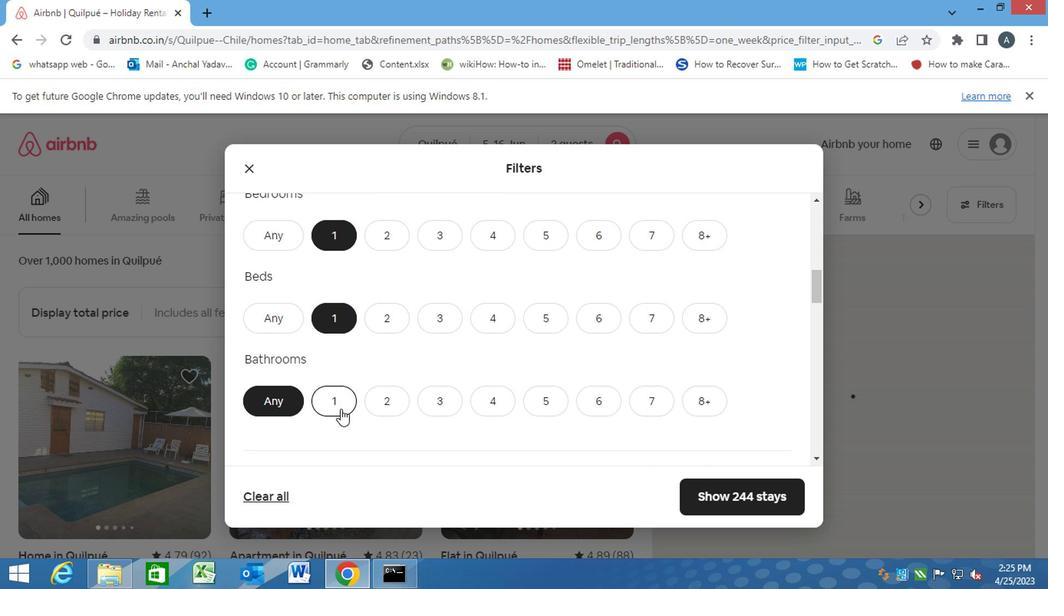 
Action: Mouse pressed left at (339, 399)
Screenshot: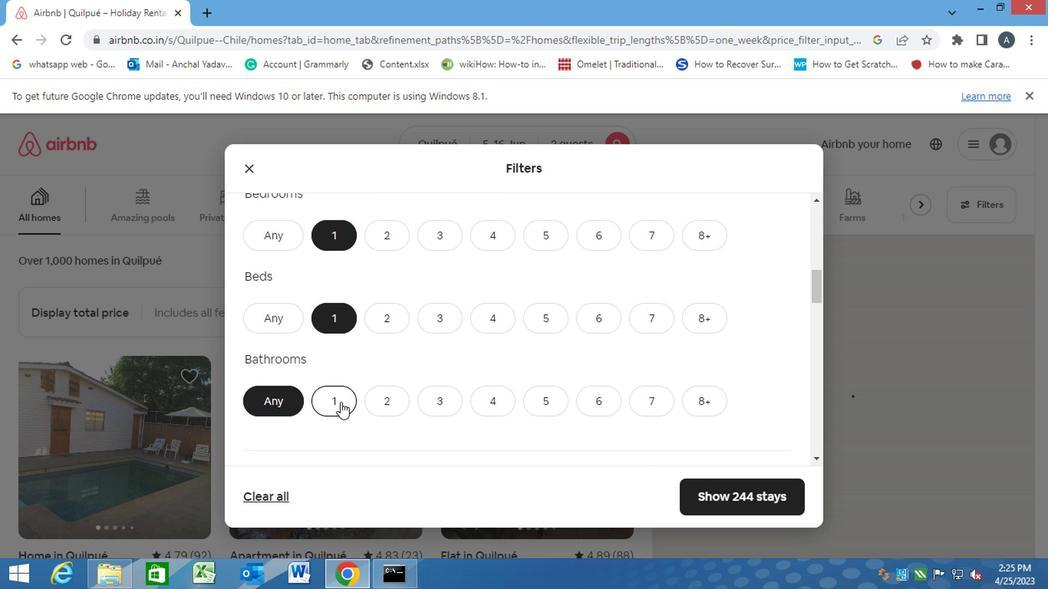 
Action: Mouse moved to (340, 399)
Screenshot: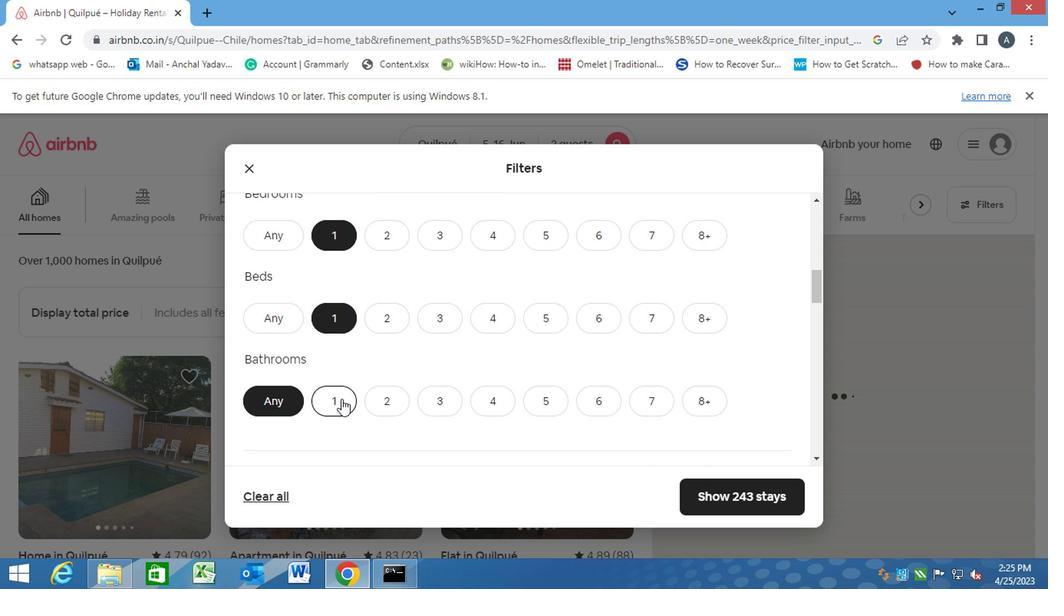 
Action: Mouse scrolled (340, 399) with delta (0, 0)
Screenshot: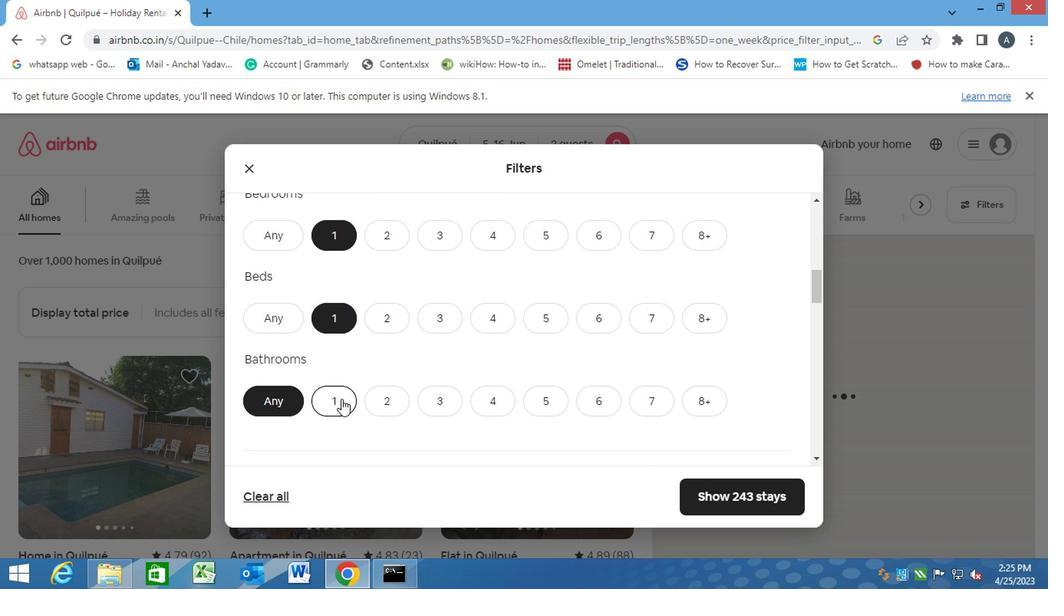 
Action: Mouse scrolled (340, 399) with delta (0, 0)
Screenshot: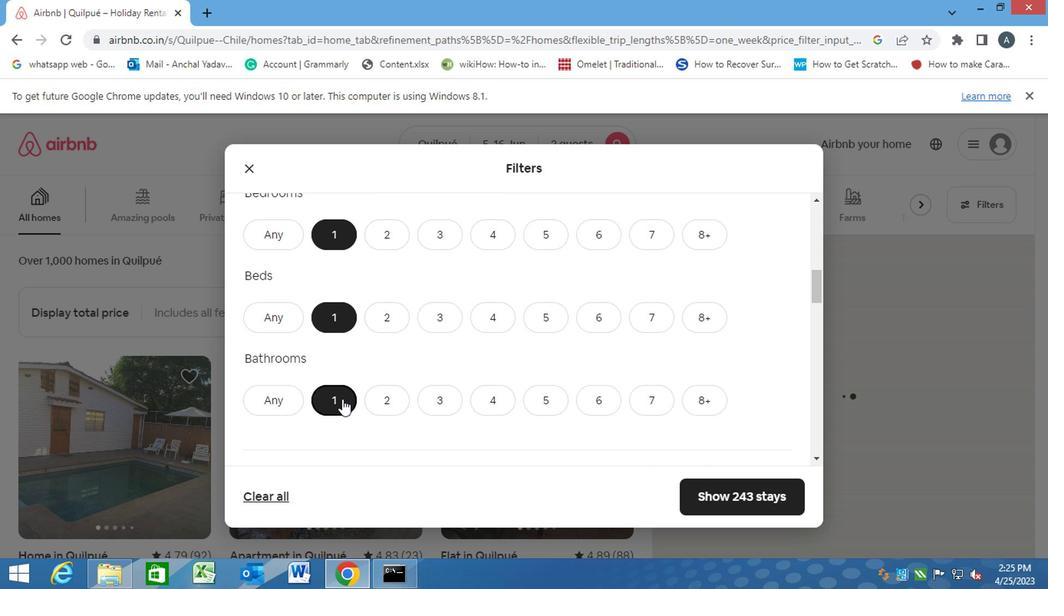 
Action: Mouse moved to (340, 400)
Screenshot: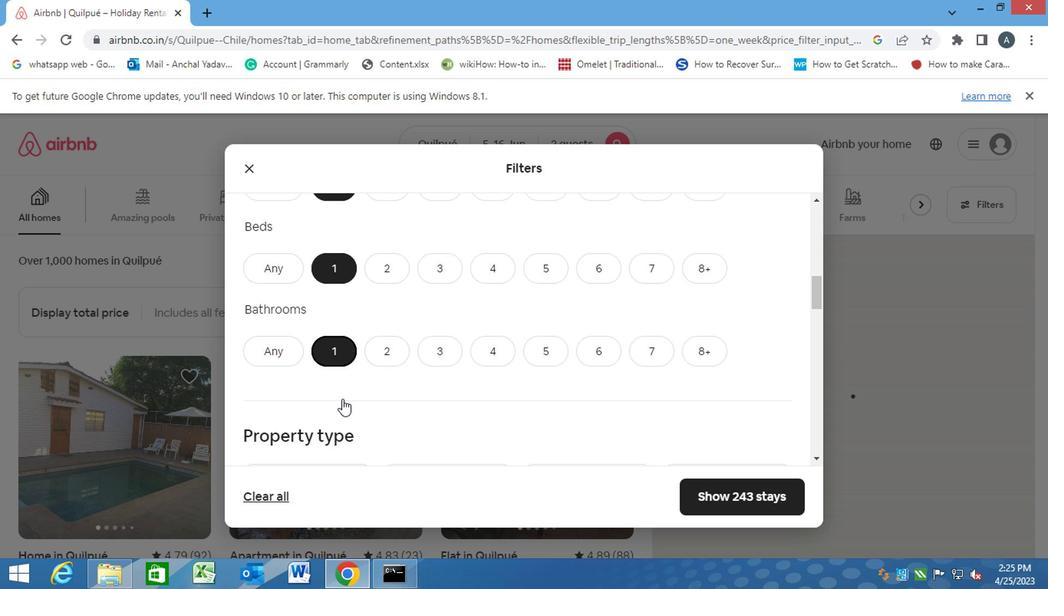 
Action: Mouse scrolled (340, 399) with delta (0, -1)
Screenshot: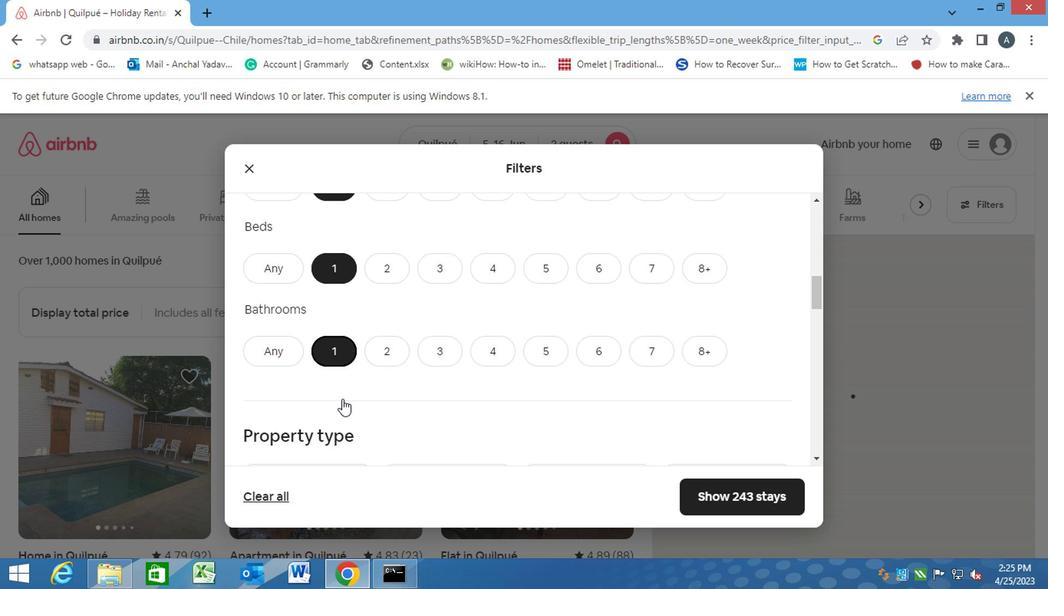 
Action: Mouse moved to (309, 363)
Screenshot: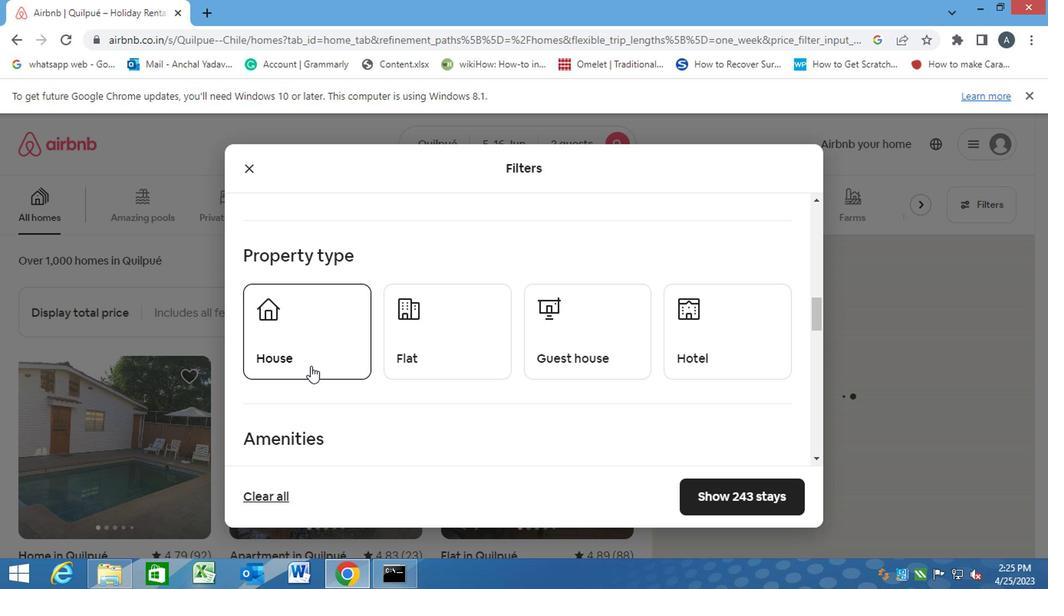 
Action: Mouse pressed left at (309, 363)
Screenshot: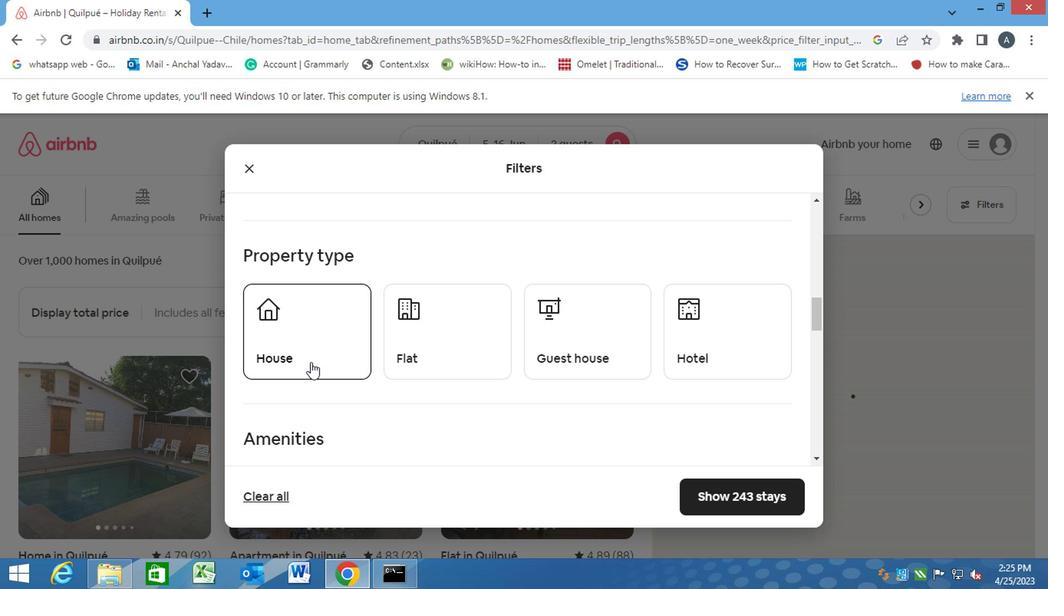 
Action: Mouse moved to (426, 345)
Screenshot: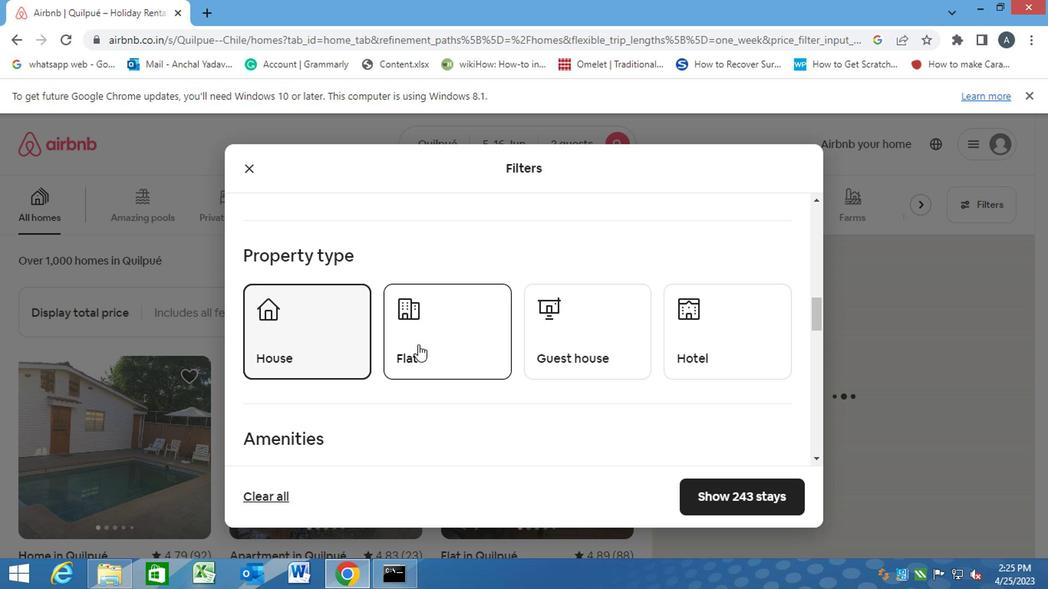 
Action: Mouse pressed left at (426, 345)
Screenshot: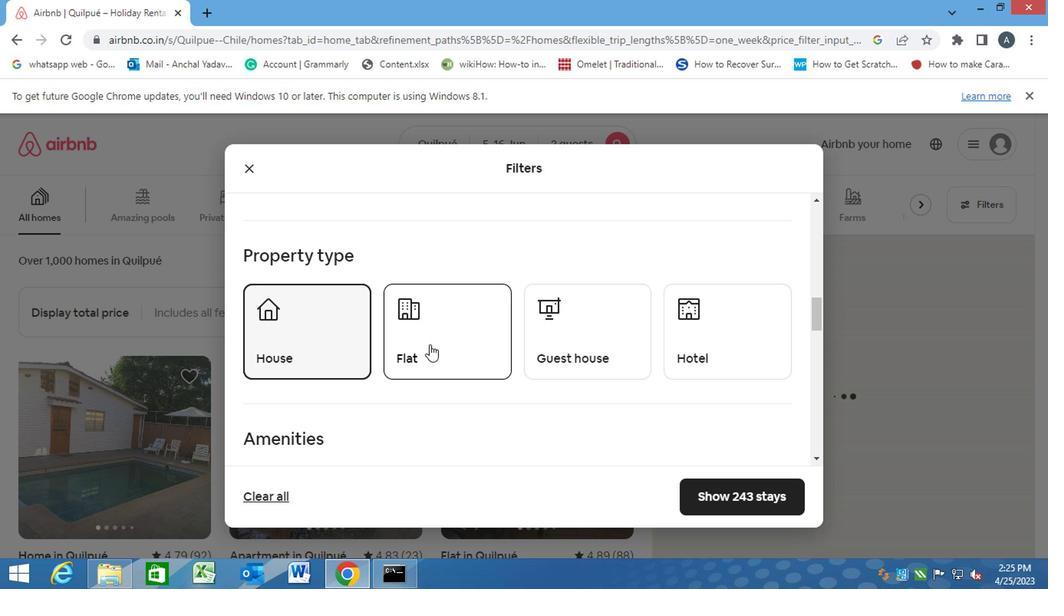 
Action: Mouse moved to (603, 334)
Screenshot: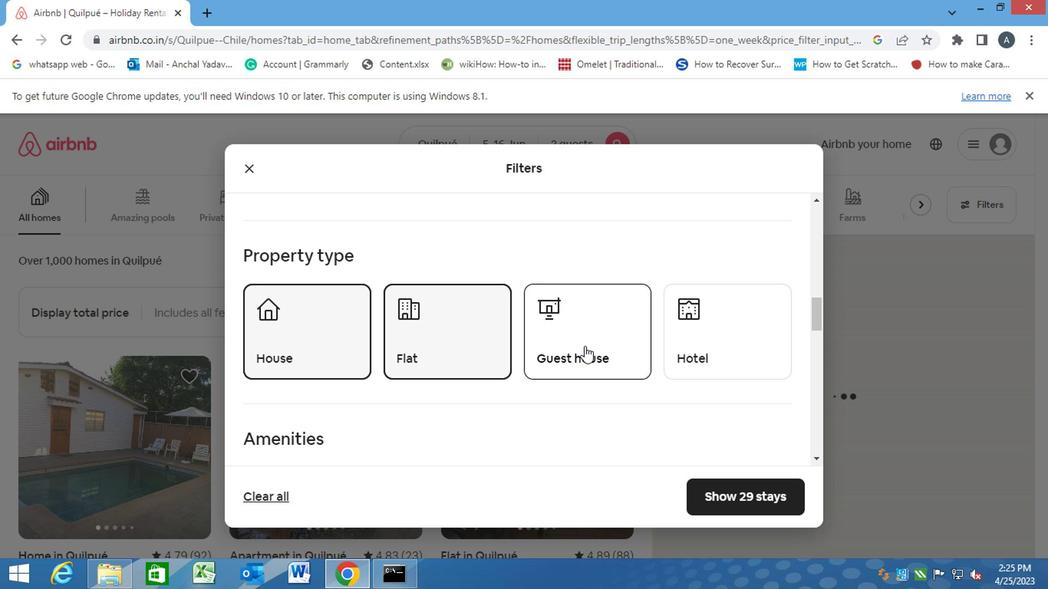 
Action: Mouse pressed left at (603, 334)
Screenshot: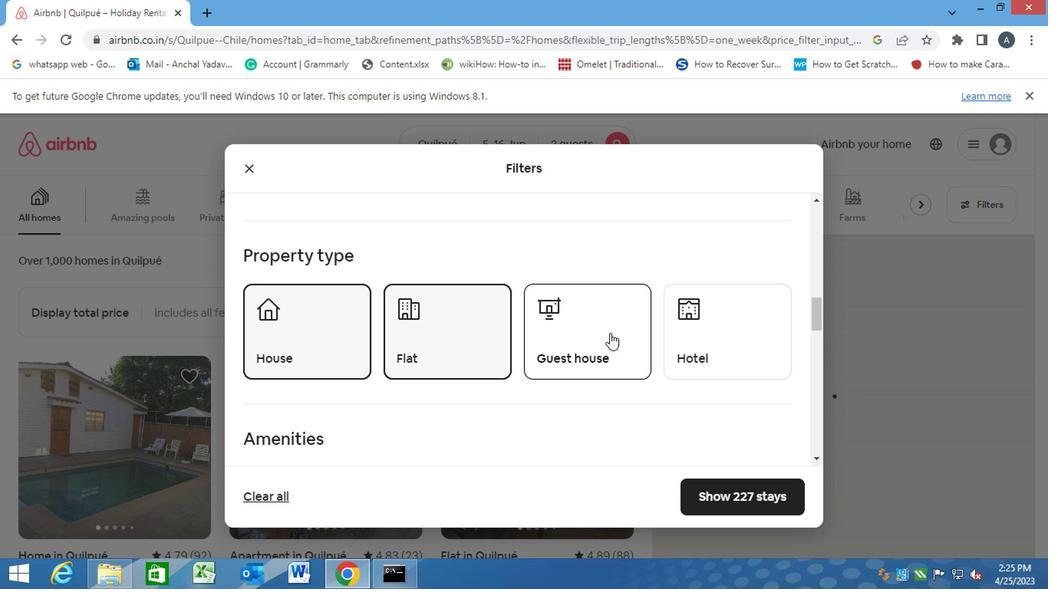 
Action: Mouse moved to (680, 357)
Screenshot: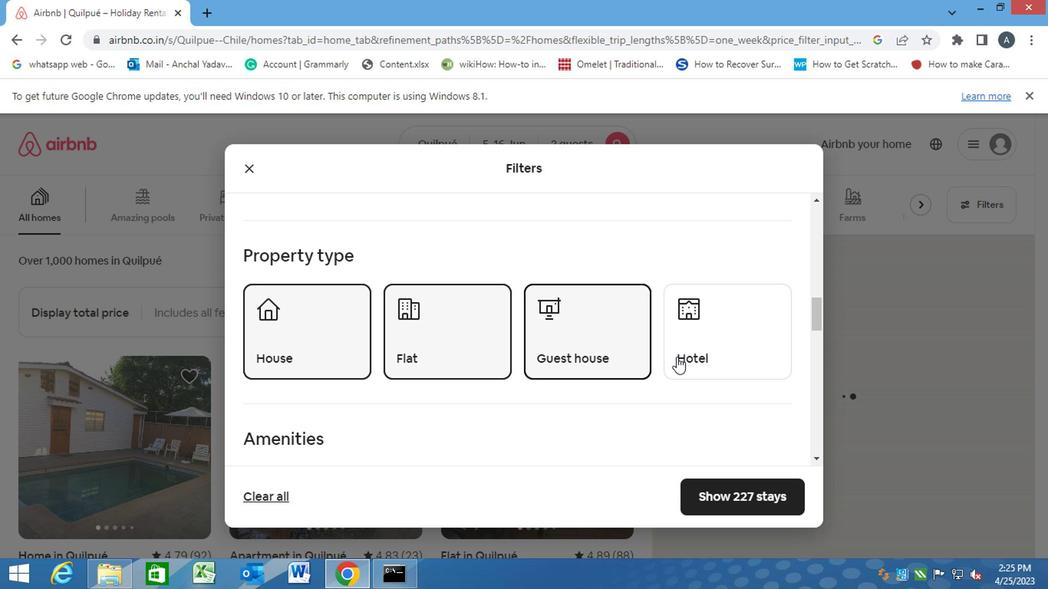 
Action: Mouse pressed left at (680, 357)
Screenshot: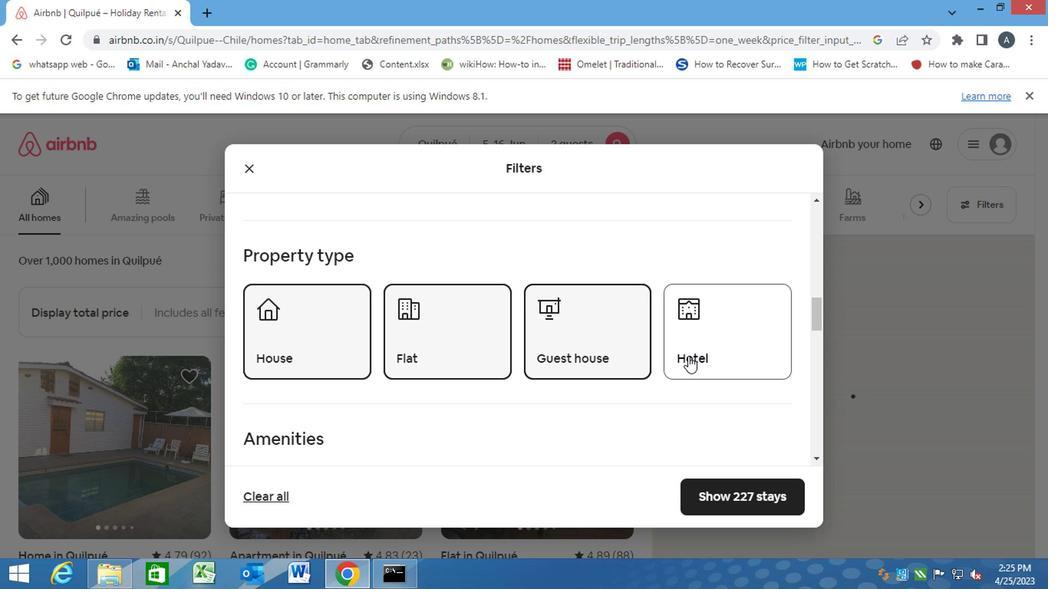
Action: Mouse moved to (440, 372)
Screenshot: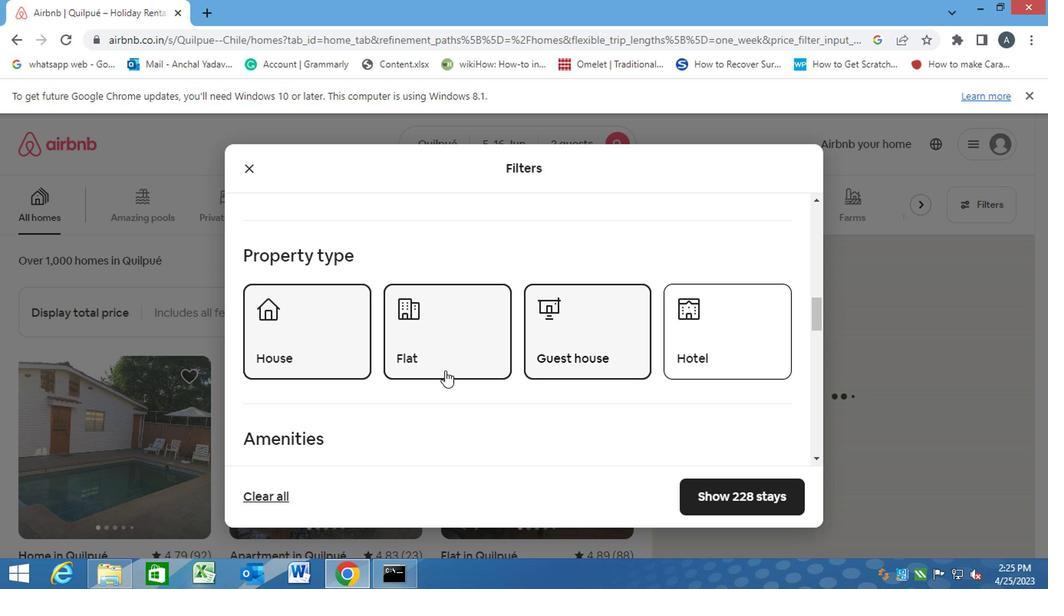 
Action: Mouse scrolled (440, 371) with delta (0, 0)
Screenshot: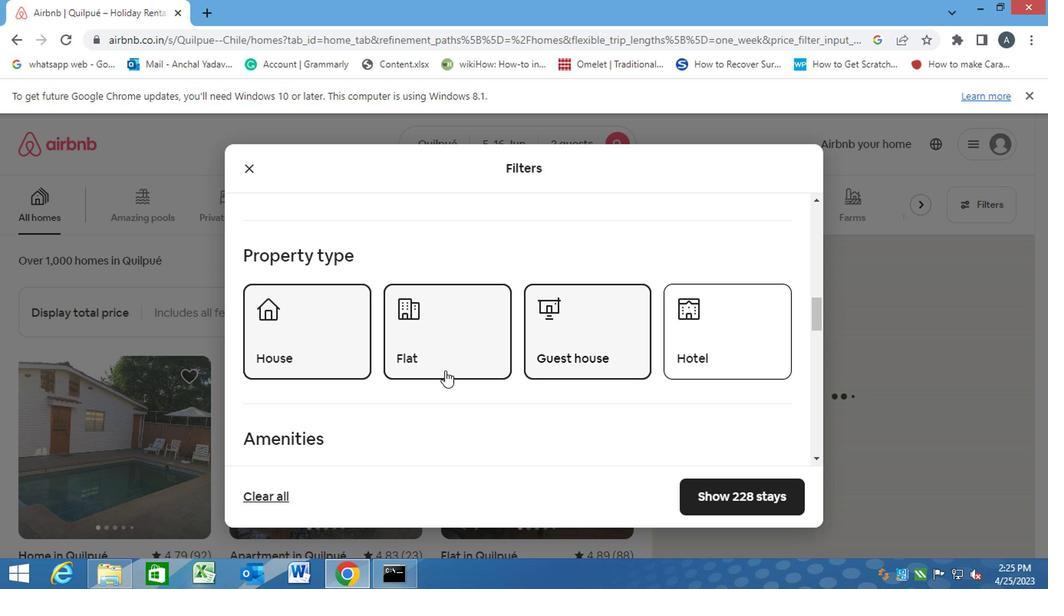 
Action: Mouse moved to (440, 372)
Screenshot: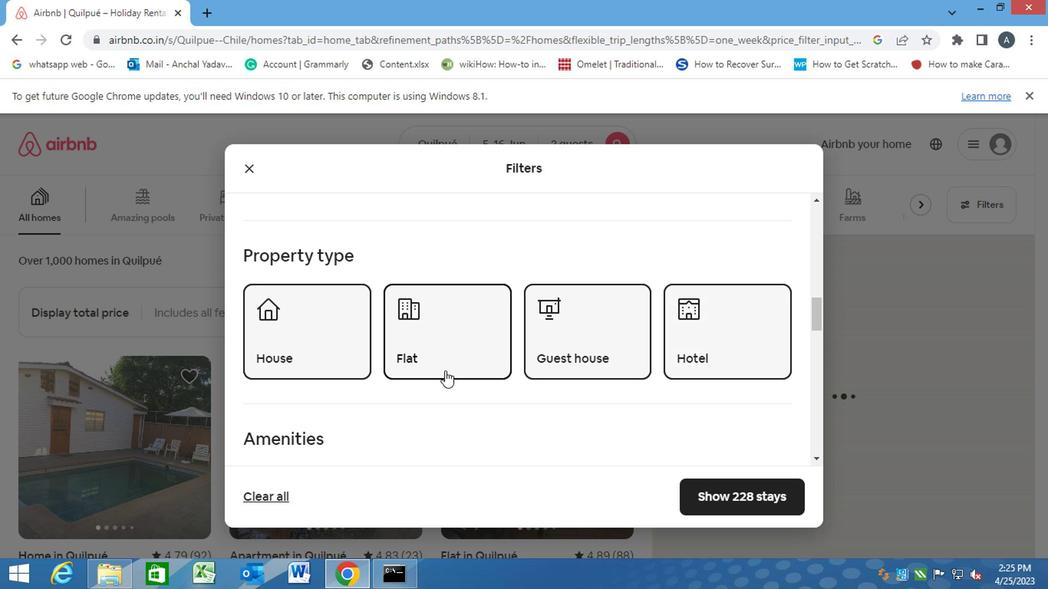 
Action: Mouse scrolled (440, 371) with delta (0, 0)
Screenshot: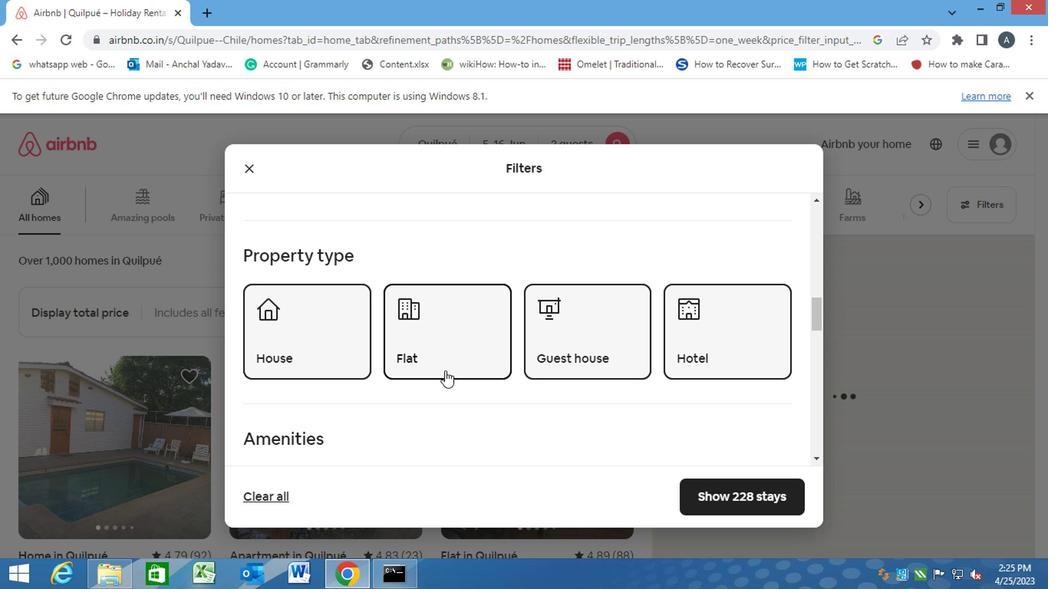 
Action: Mouse scrolled (440, 371) with delta (0, 0)
Screenshot: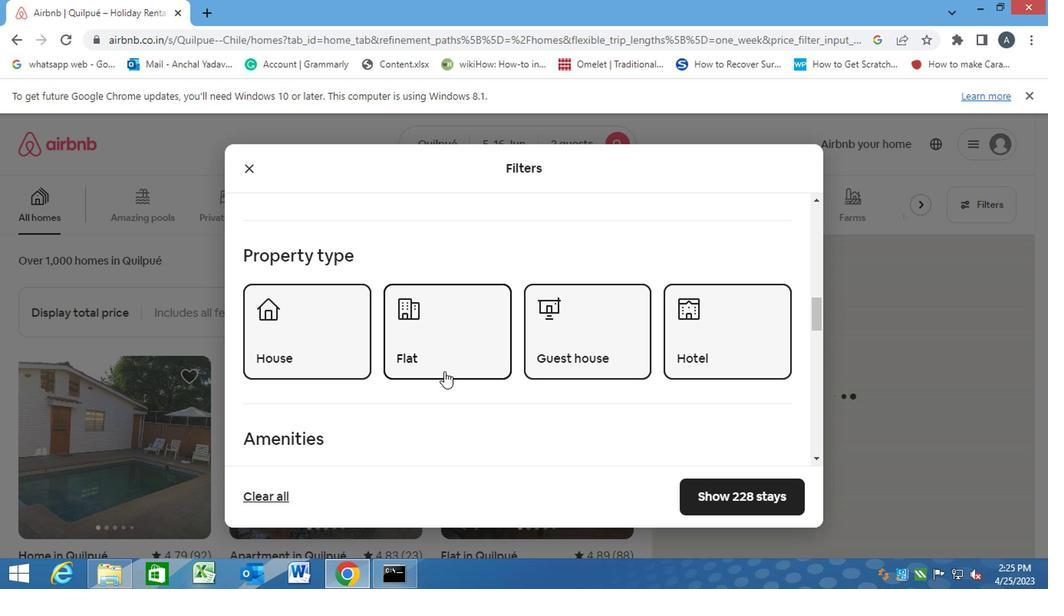 
Action: Mouse moved to (511, 320)
Screenshot: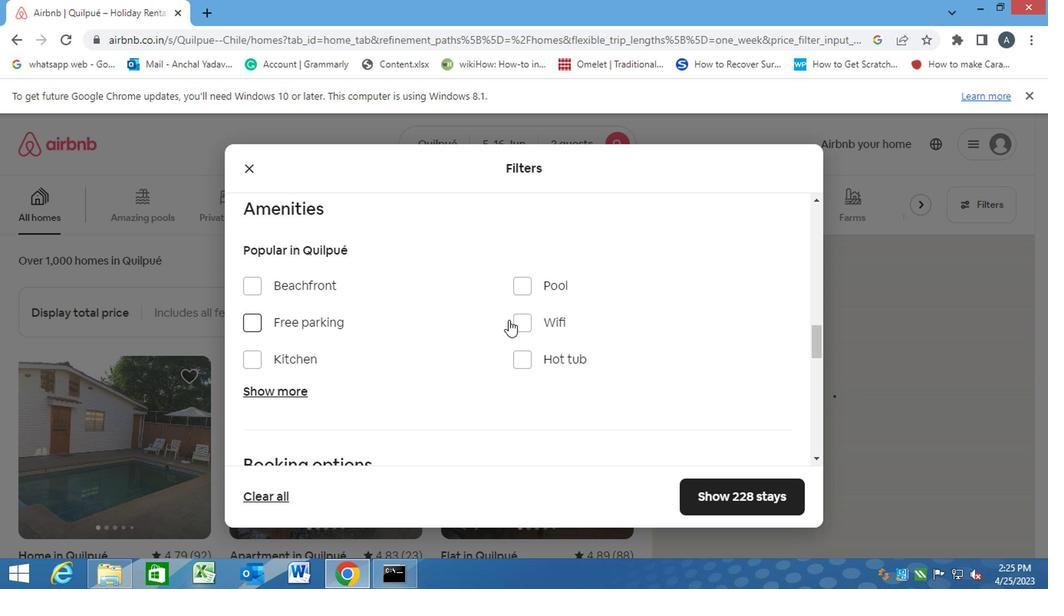 
Action: Mouse pressed left at (511, 320)
Screenshot: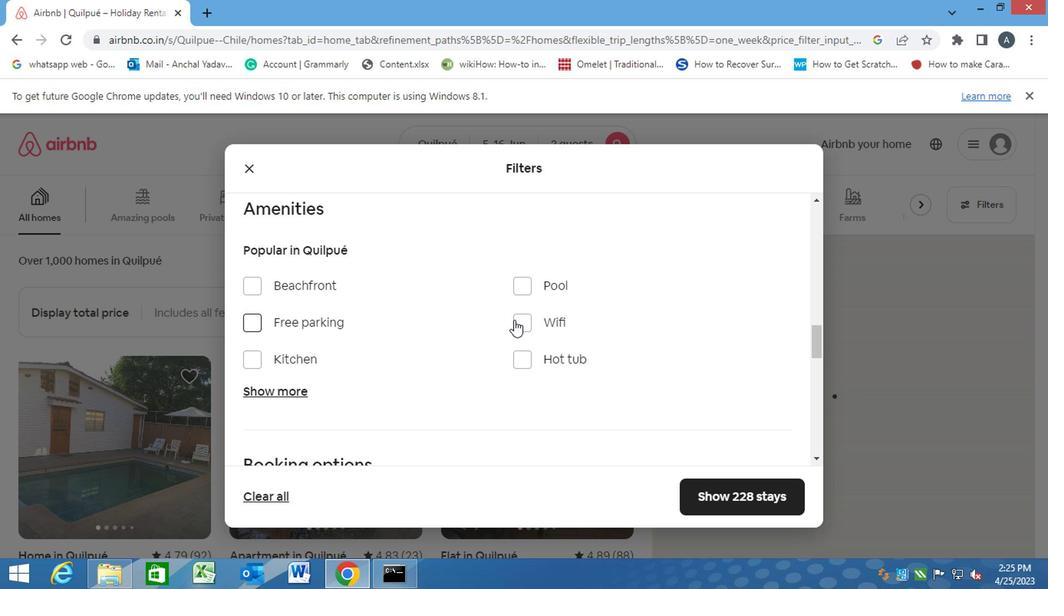 
Action: Mouse moved to (461, 346)
Screenshot: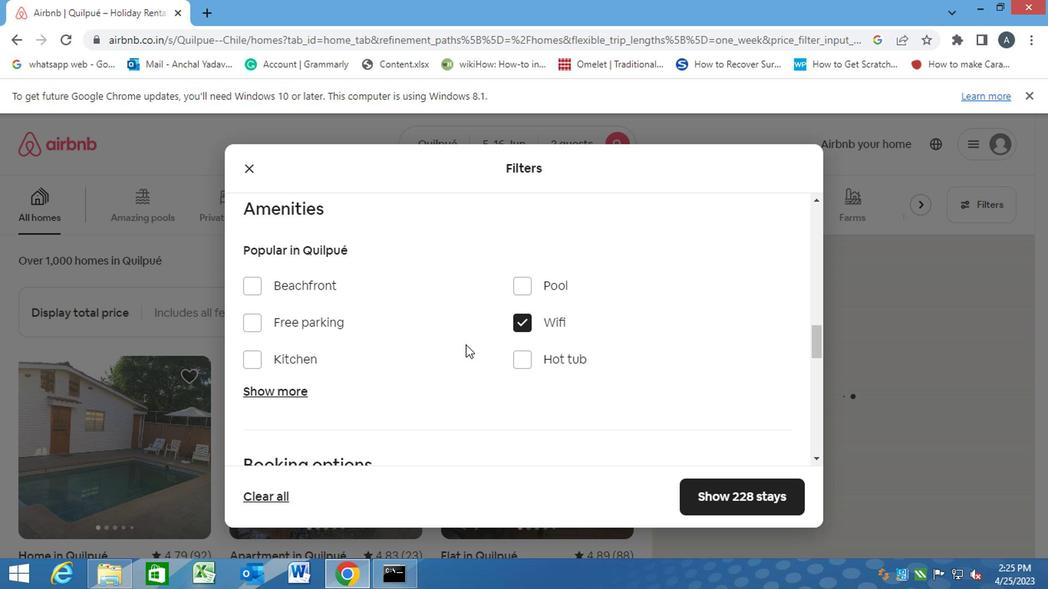 
Action: Mouse scrolled (461, 345) with delta (0, 0)
Screenshot: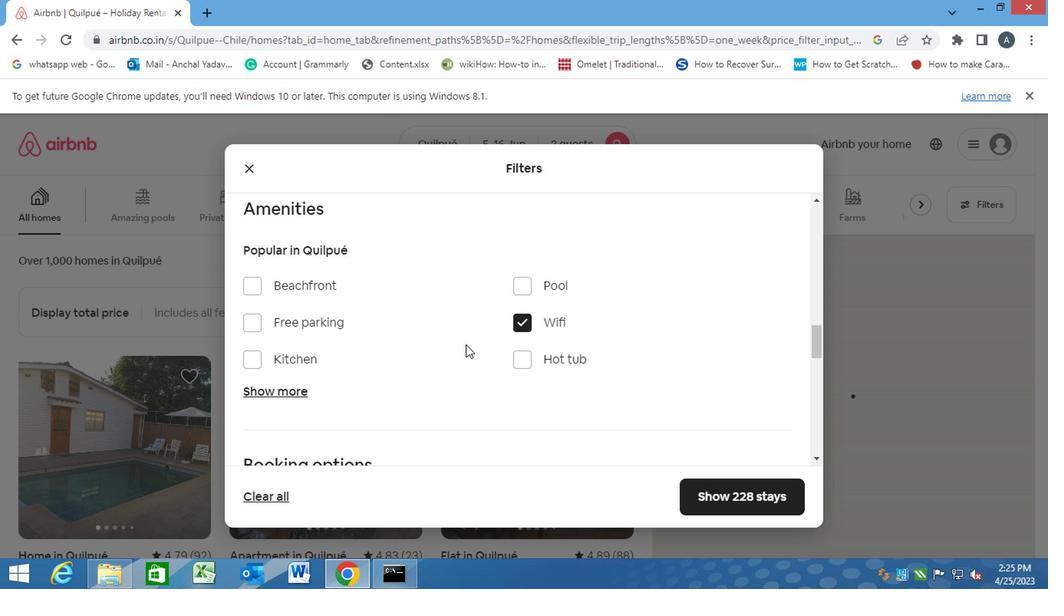 
Action: Mouse moved to (461, 347)
Screenshot: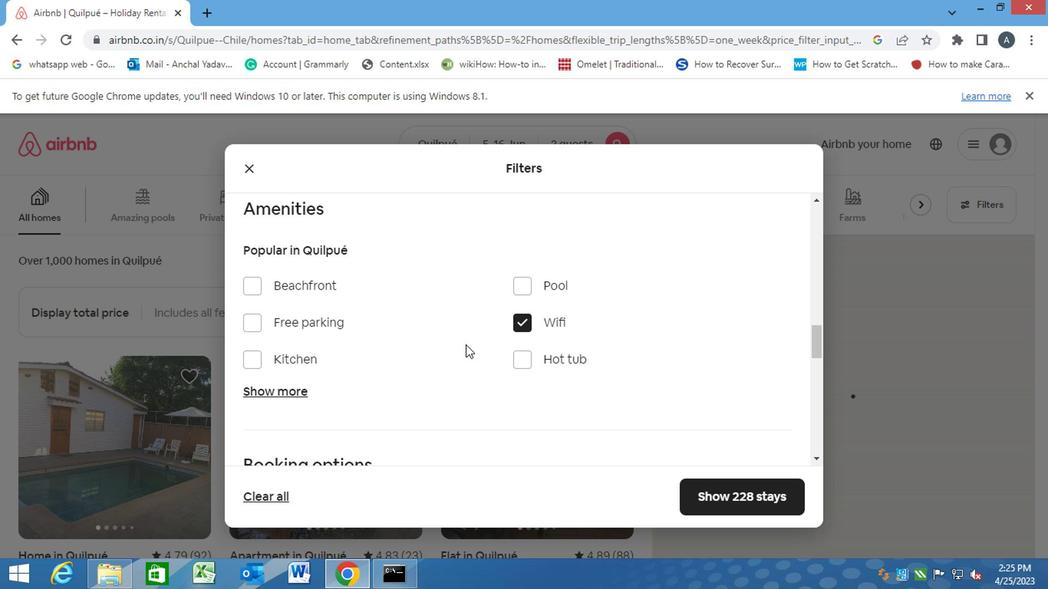 
Action: Mouse scrolled (461, 346) with delta (0, -1)
Screenshot: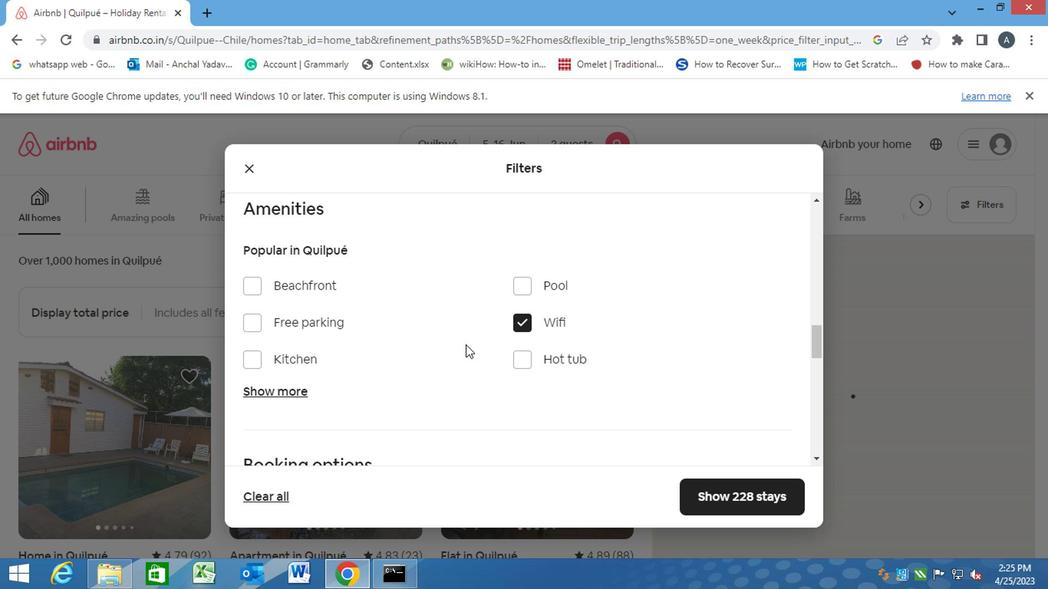 
Action: Mouse moved to (461, 347)
Screenshot: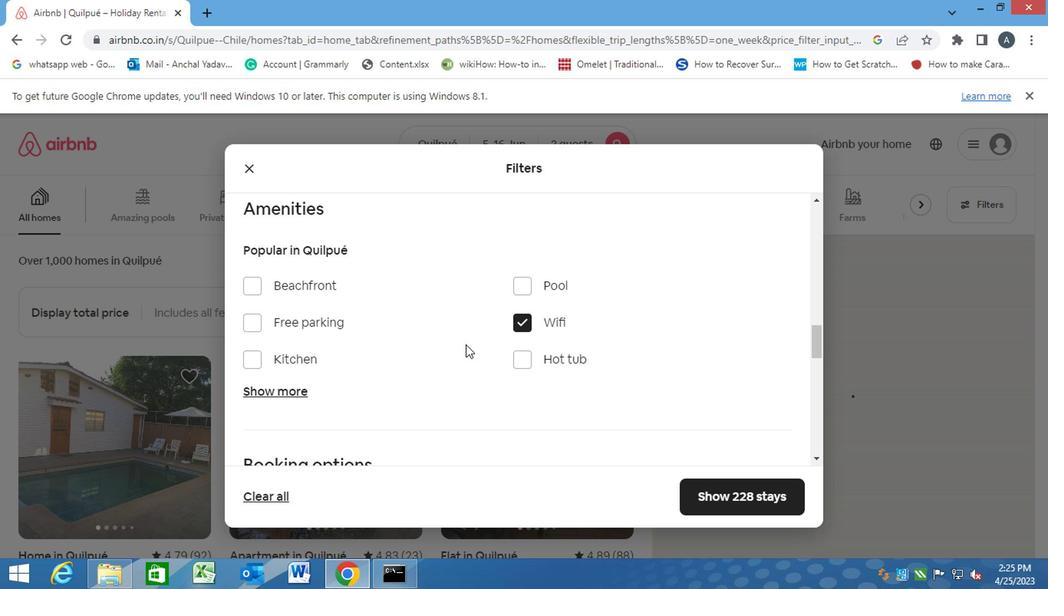 
Action: Mouse scrolled (461, 347) with delta (0, 0)
Screenshot: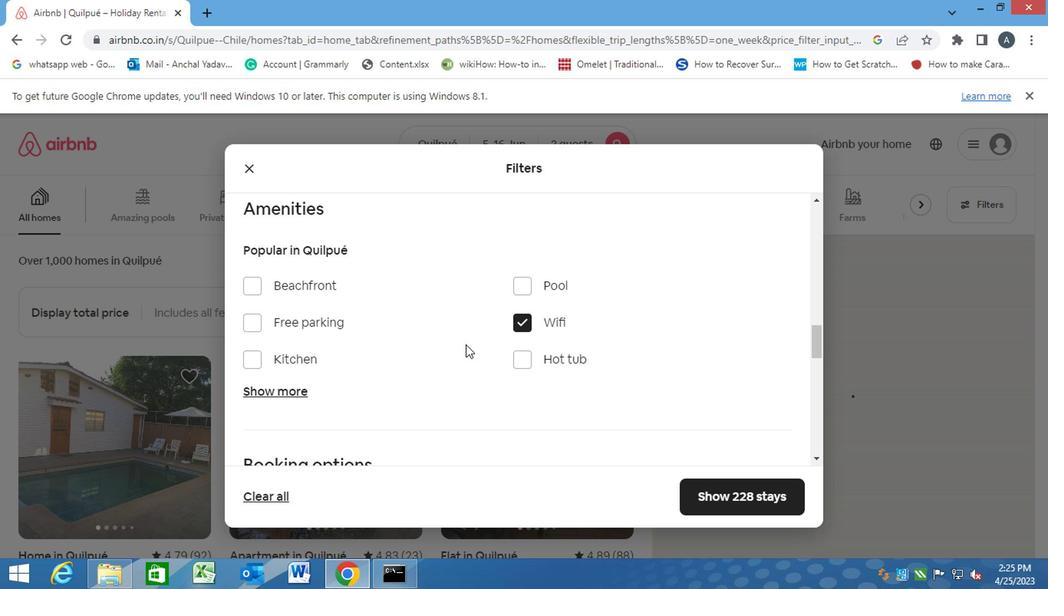 
Action: Mouse scrolled (461, 347) with delta (0, 0)
Screenshot: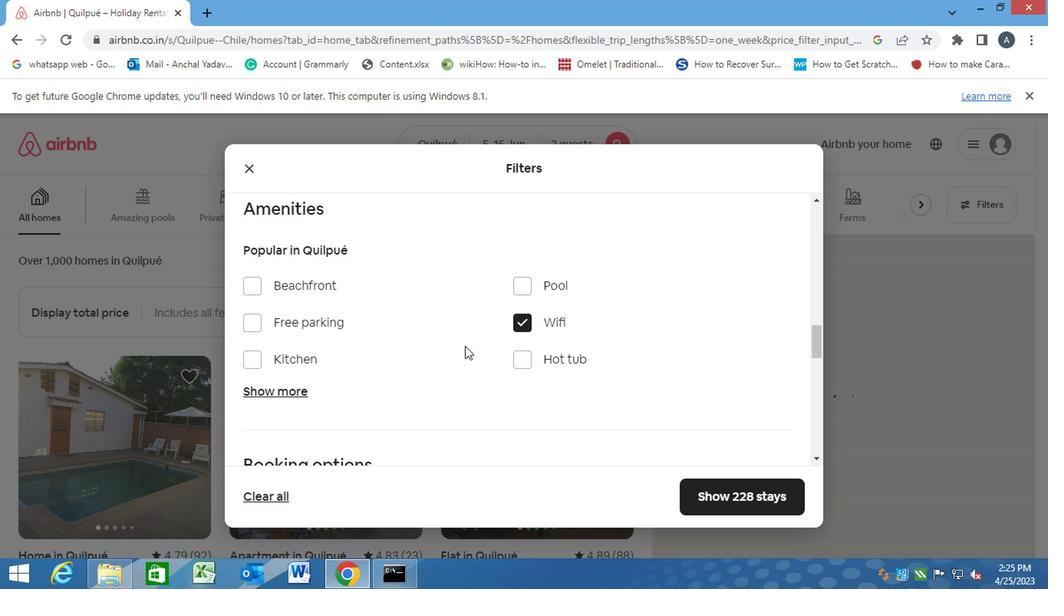 
Action: Mouse scrolled (461, 347) with delta (0, 0)
Screenshot: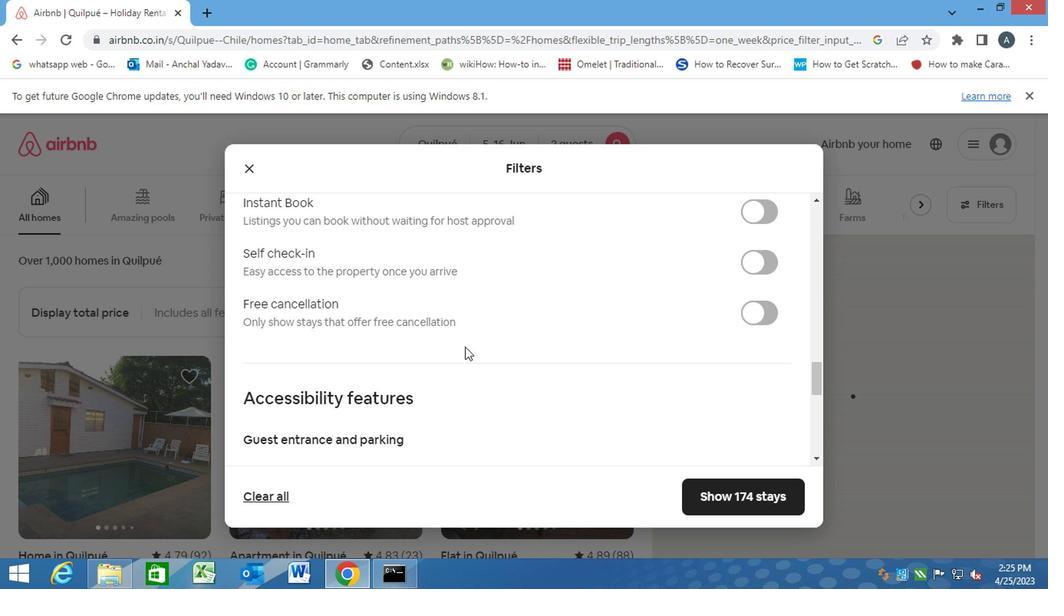 
Action: Mouse scrolled (461, 347) with delta (0, 0)
Screenshot: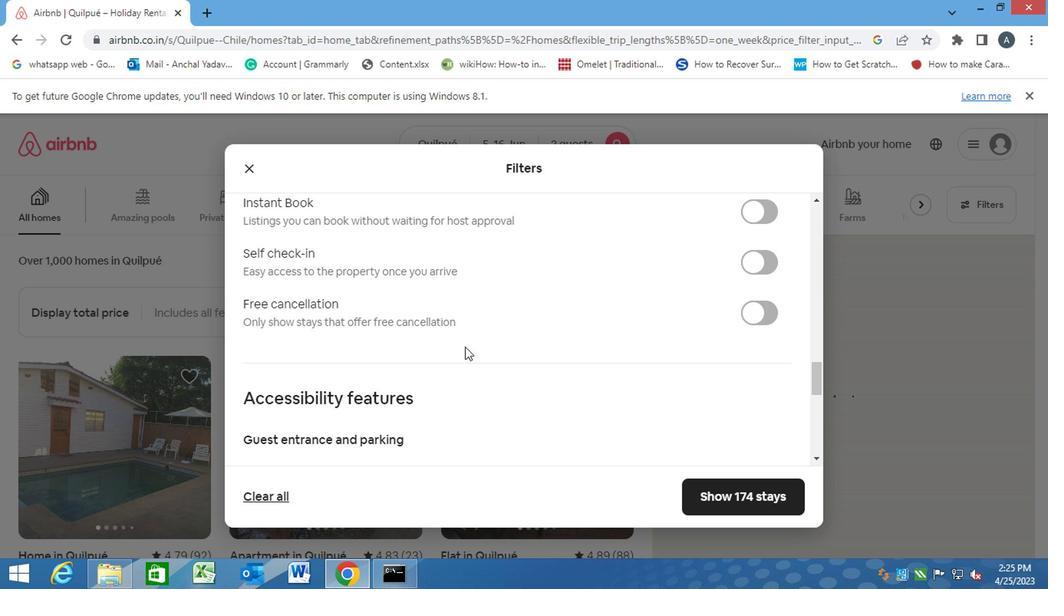 
Action: Mouse scrolled (461, 347) with delta (0, 0)
Screenshot: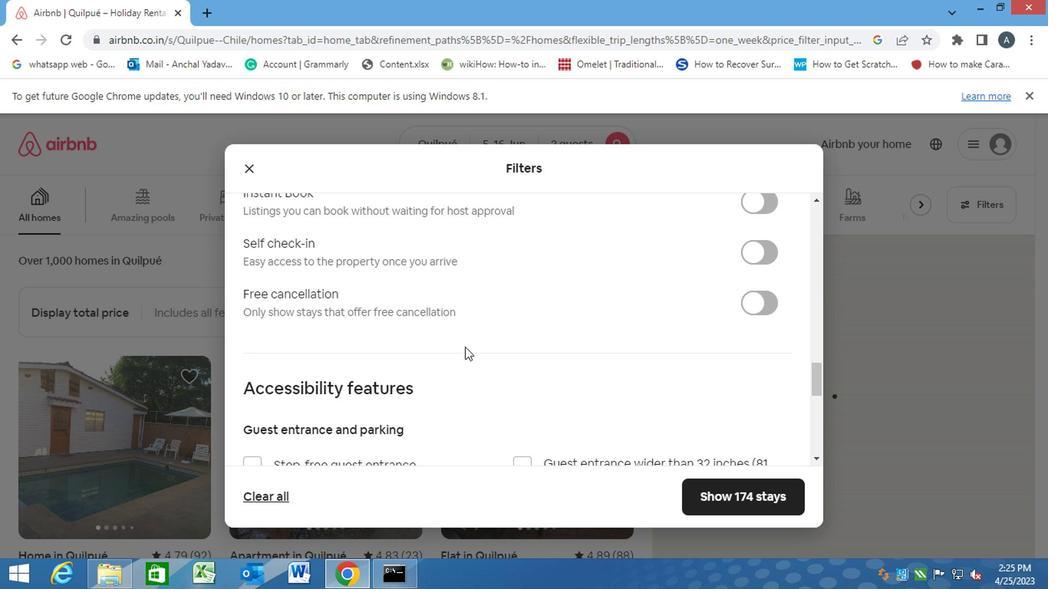 
Action: Mouse moved to (694, 256)
Screenshot: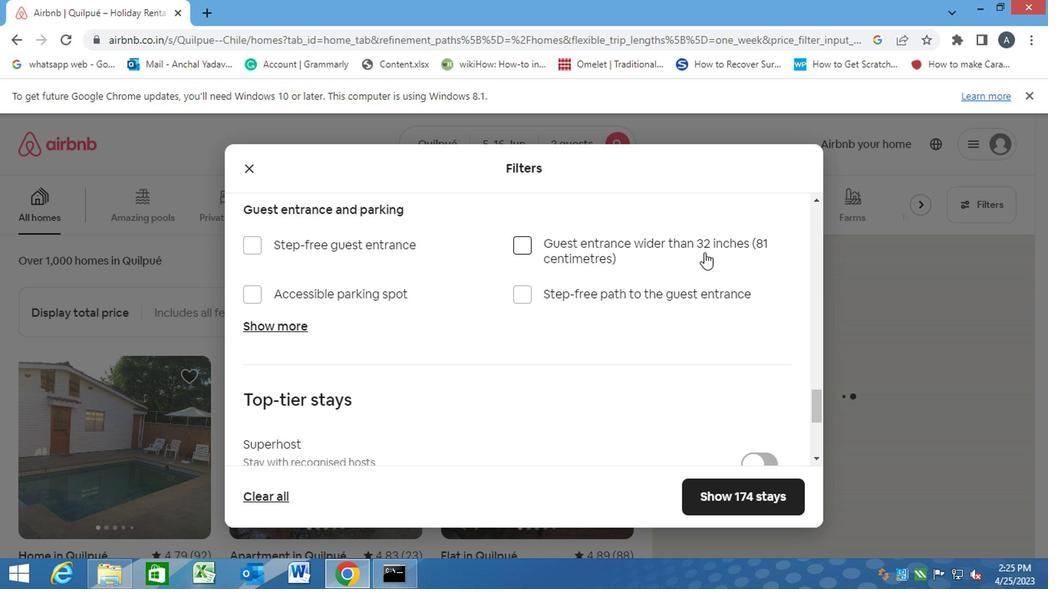 
Action: Mouse scrolled (694, 257) with delta (0, 1)
Screenshot: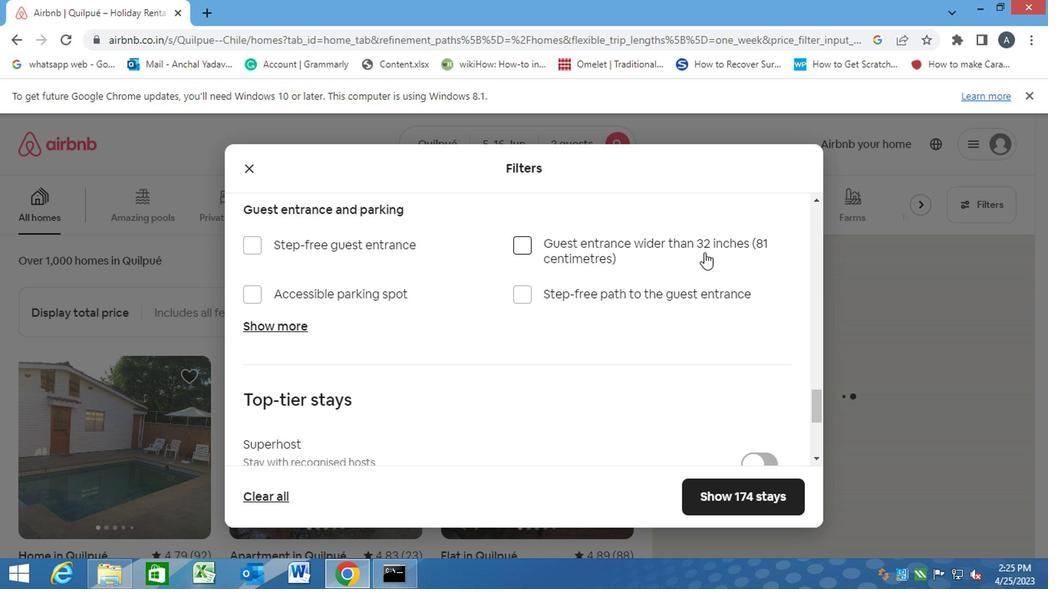 
Action: Mouse moved to (693, 258)
Screenshot: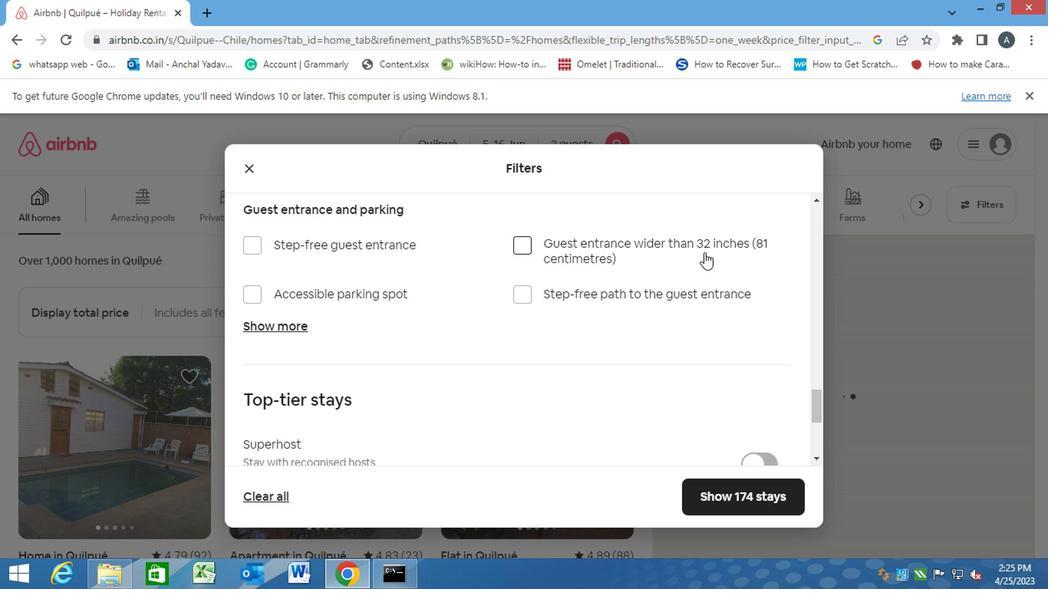 
Action: Mouse scrolled (693, 259) with delta (0, 1)
Screenshot: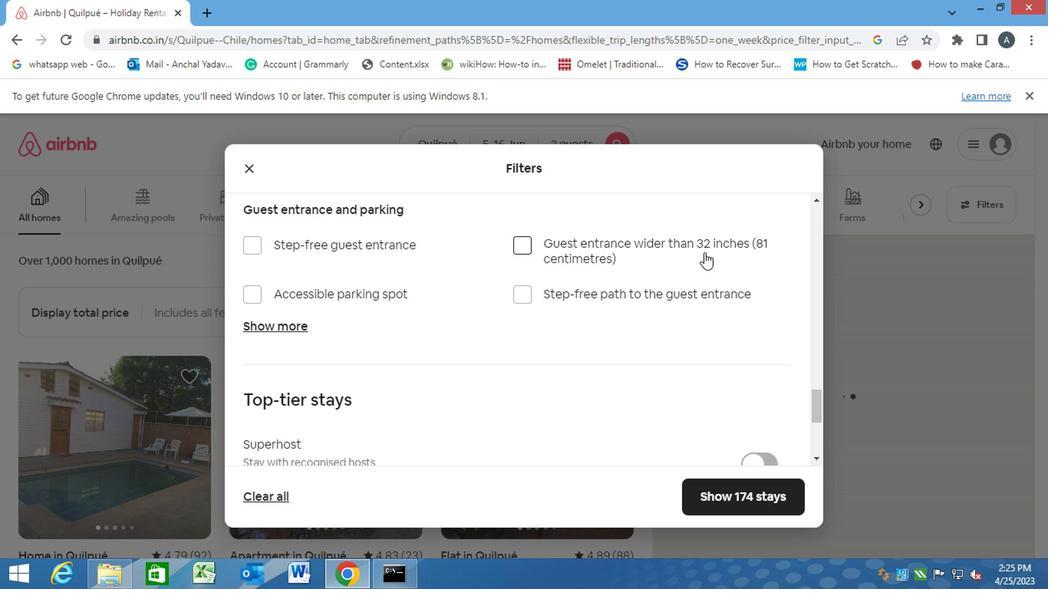 
Action: Mouse moved to (739, 241)
Screenshot: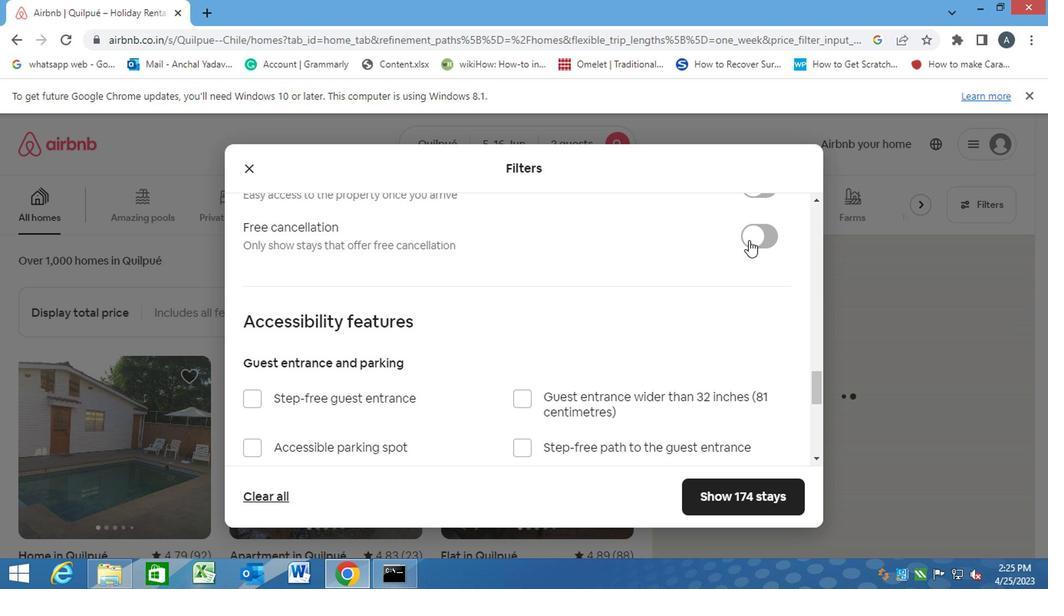 
Action: Mouse scrolled (739, 242) with delta (0, 1)
Screenshot: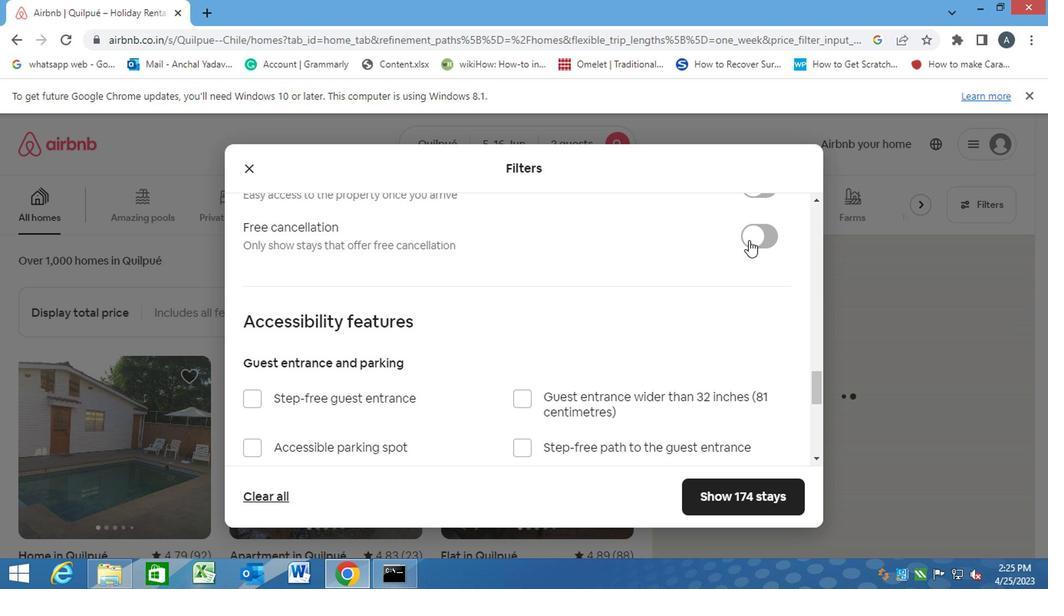 
Action: Mouse moved to (741, 255)
Screenshot: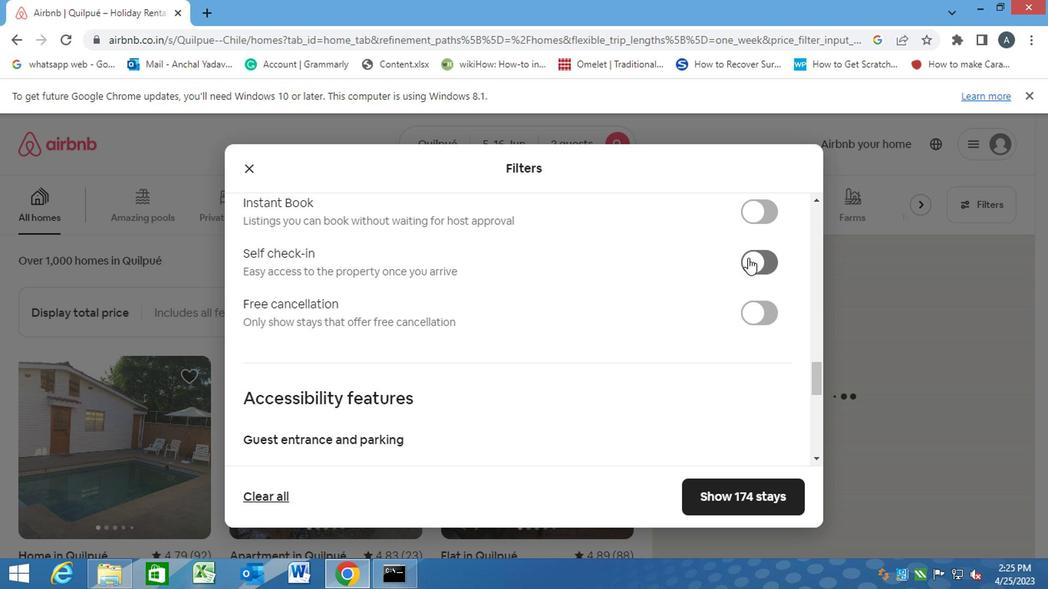 
Action: Mouse pressed left at (741, 255)
Screenshot: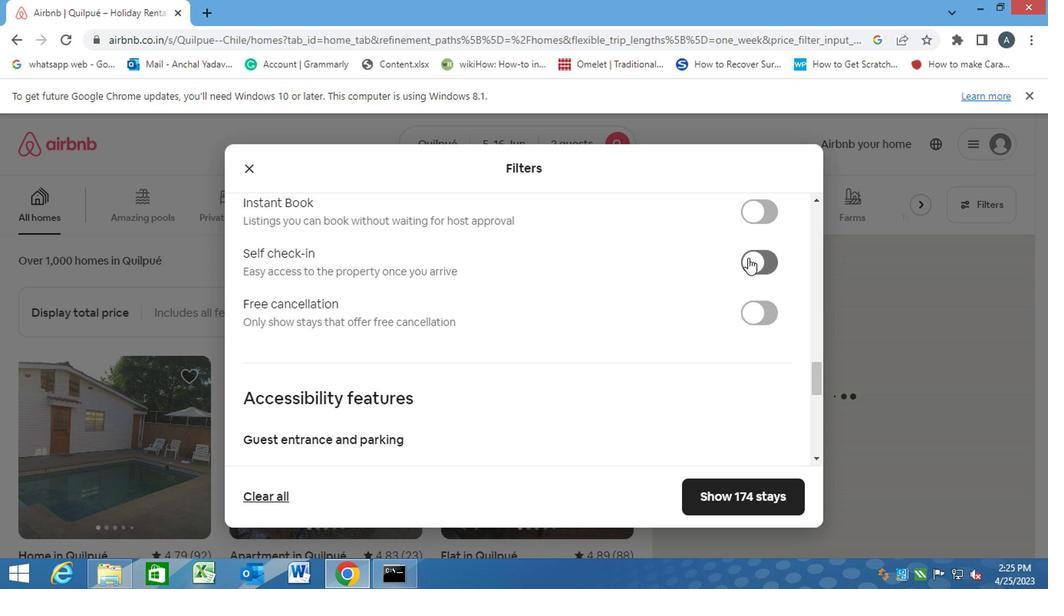 
Action: Mouse moved to (620, 302)
Screenshot: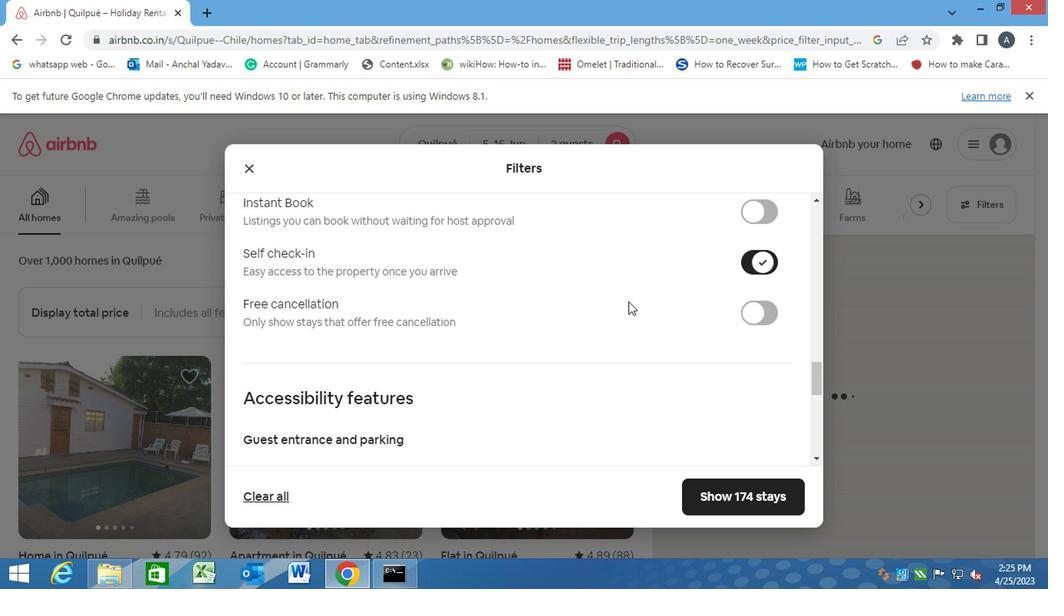 
Action: Mouse scrolled (620, 301) with delta (0, 0)
Screenshot: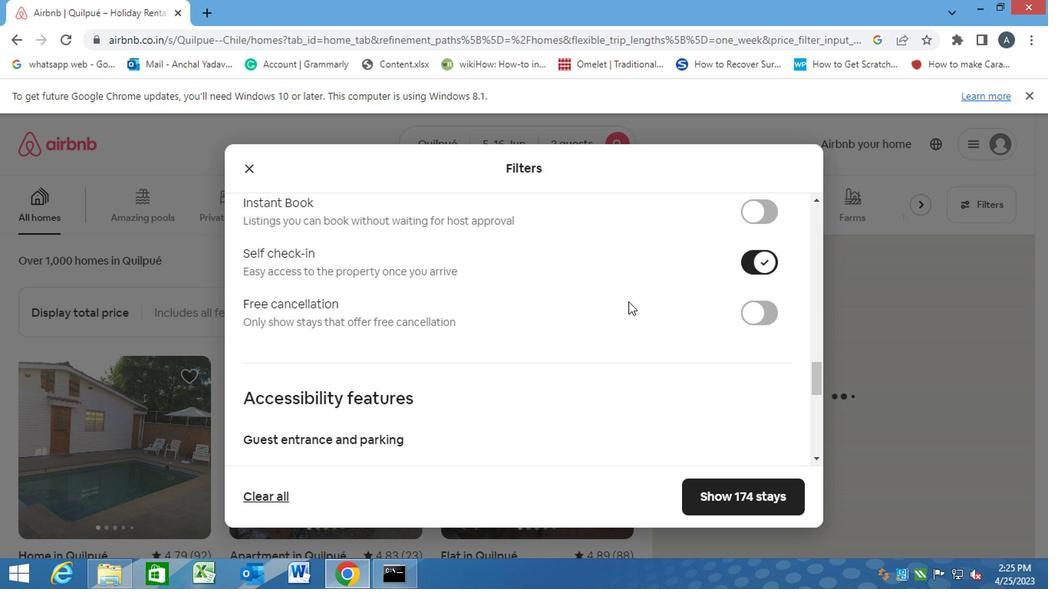 
Action: Mouse moved to (619, 305)
Screenshot: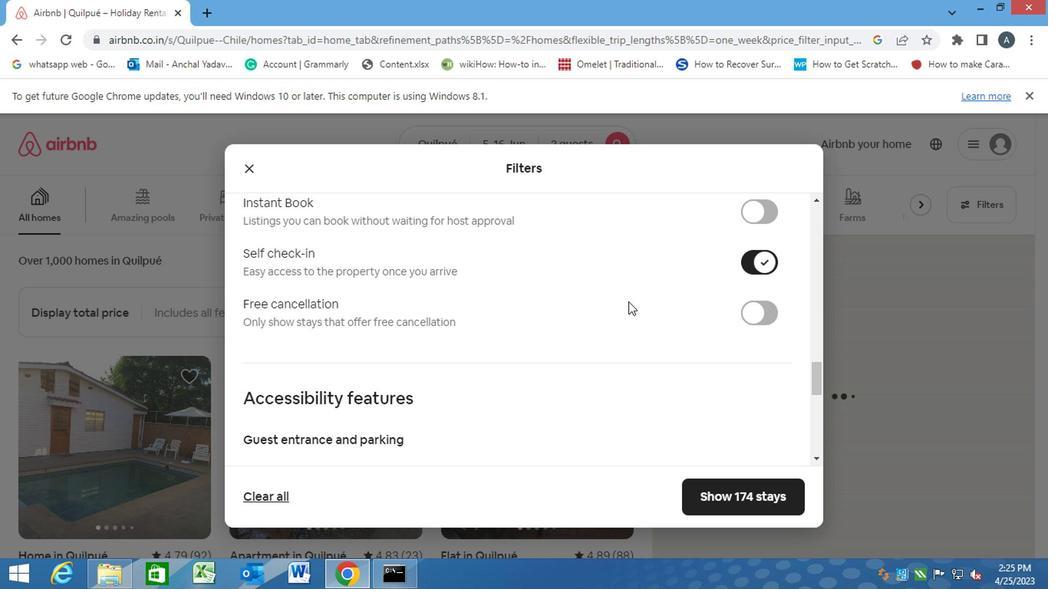 
Action: Mouse scrolled (619, 304) with delta (0, -1)
Screenshot: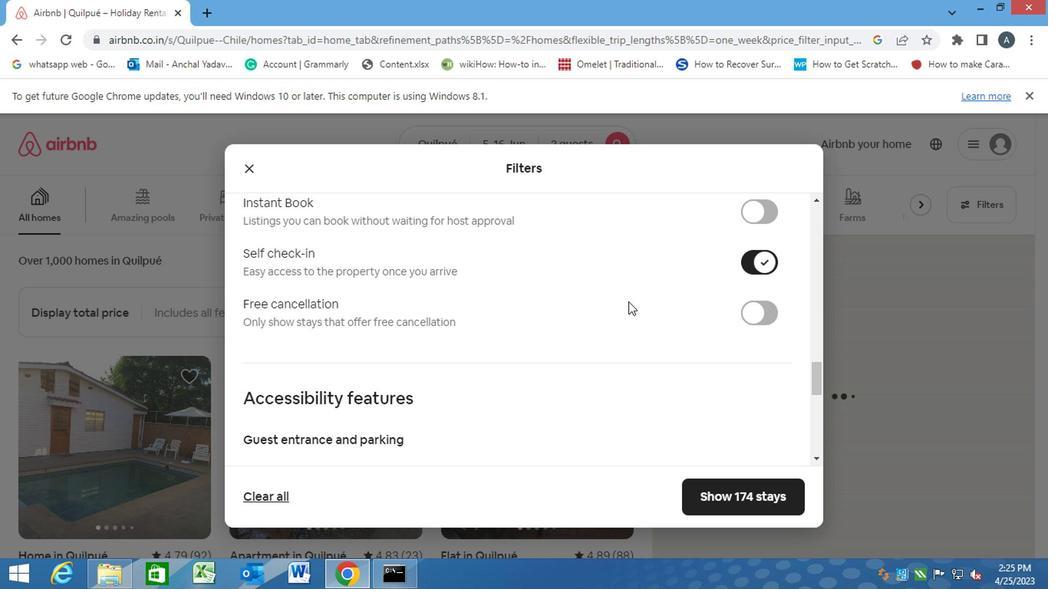 
Action: Mouse moved to (617, 307)
Screenshot: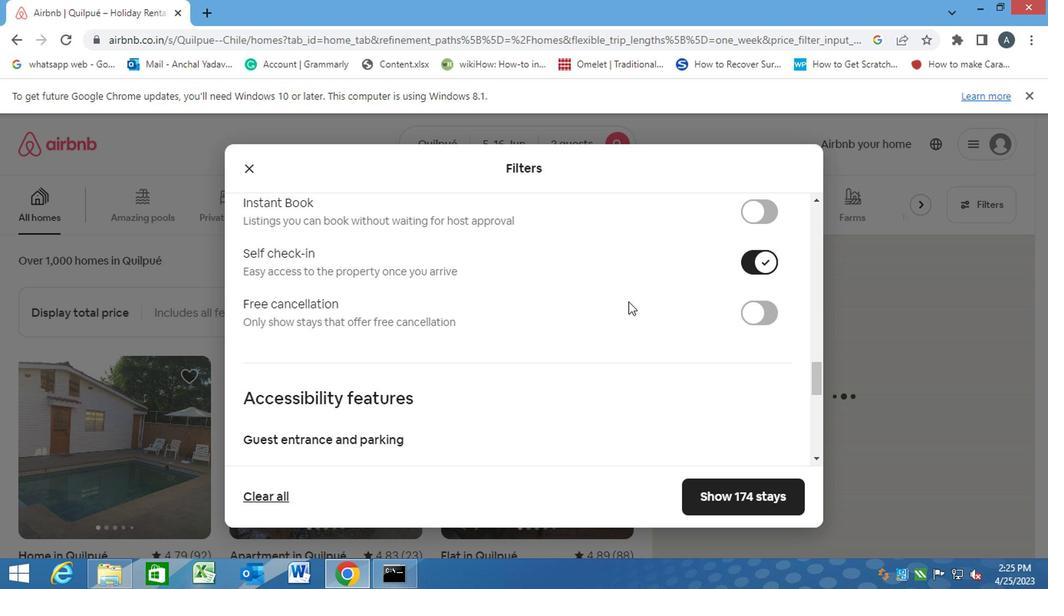 
Action: Mouse scrolled (617, 307) with delta (0, 0)
Screenshot: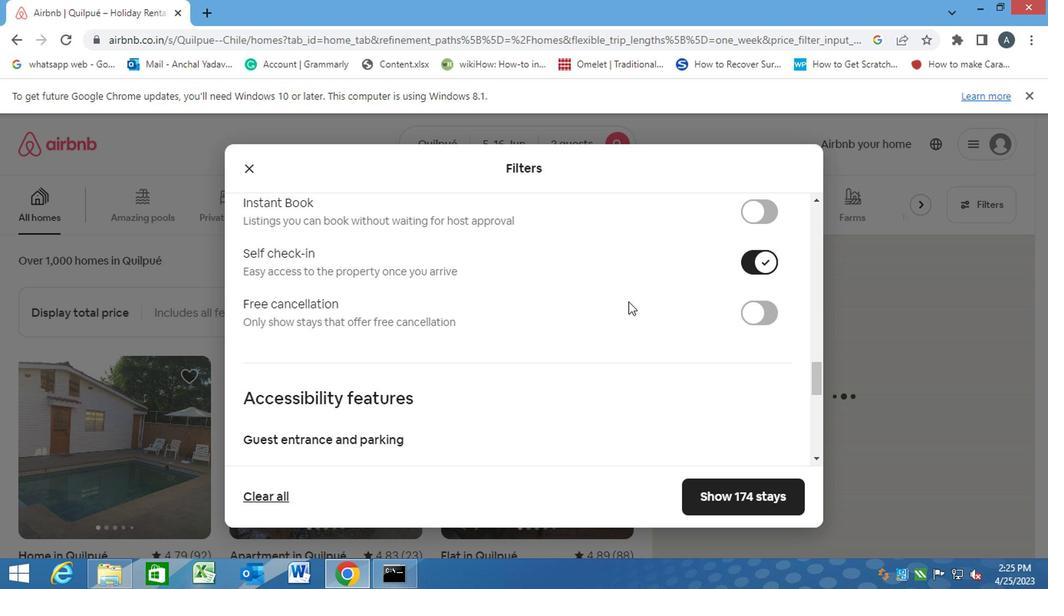 
Action: Mouse scrolled (617, 307) with delta (0, 0)
Screenshot: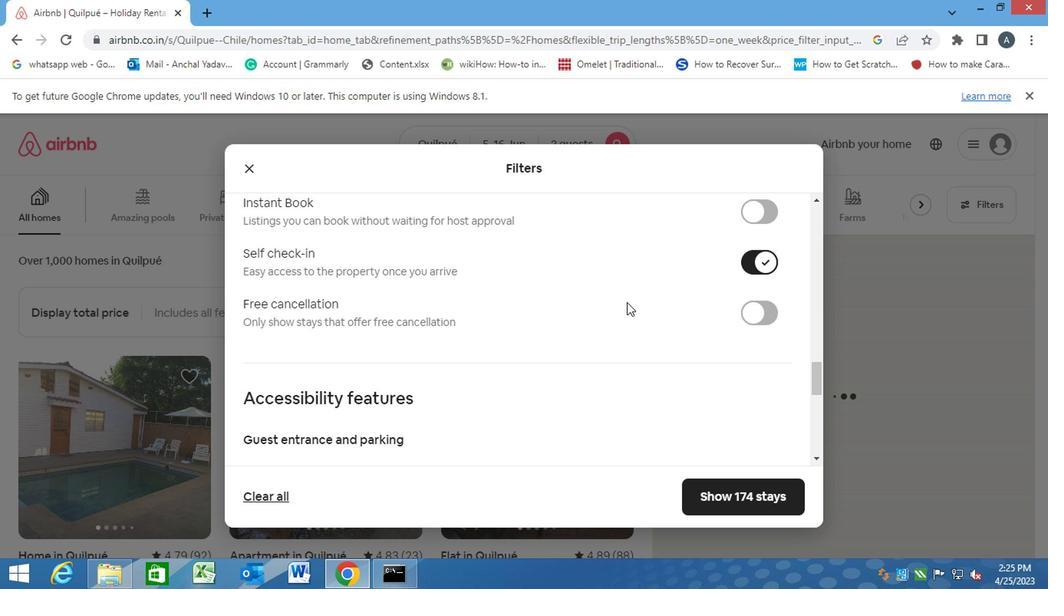 
Action: Mouse scrolled (617, 307) with delta (0, 0)
Screenshot: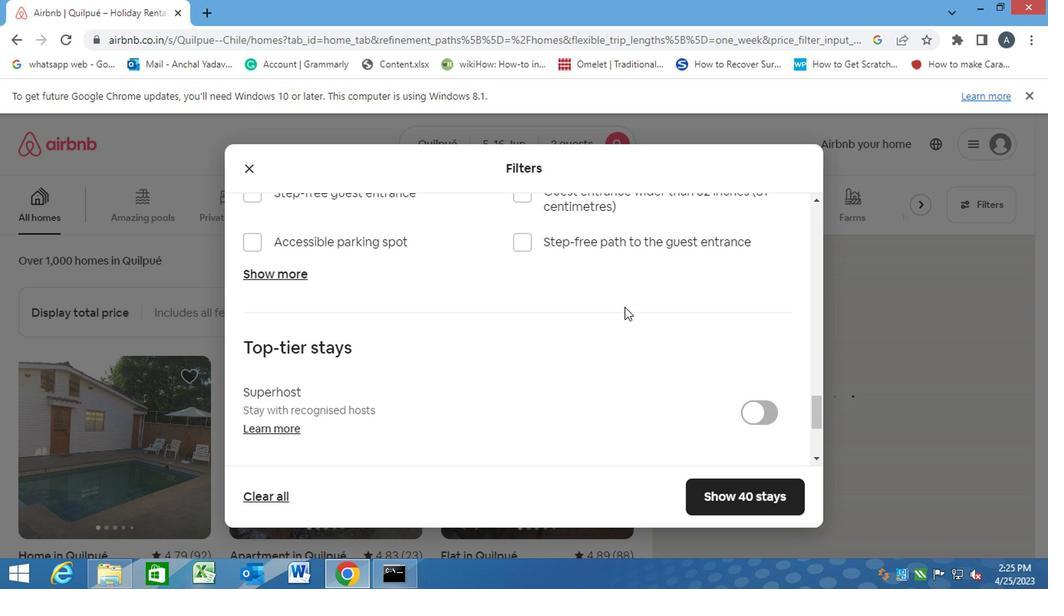 
Action: Mouse moved to (616, 307)
Screenshot: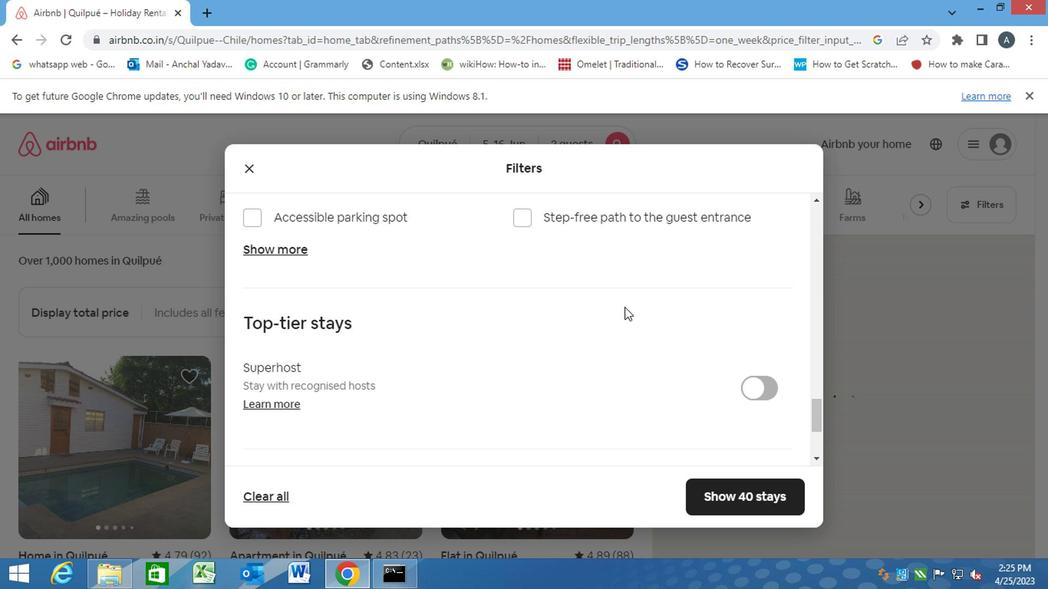 
Action: Mouse scrolled (616, 307) with delta (0, 0)
Screenshot: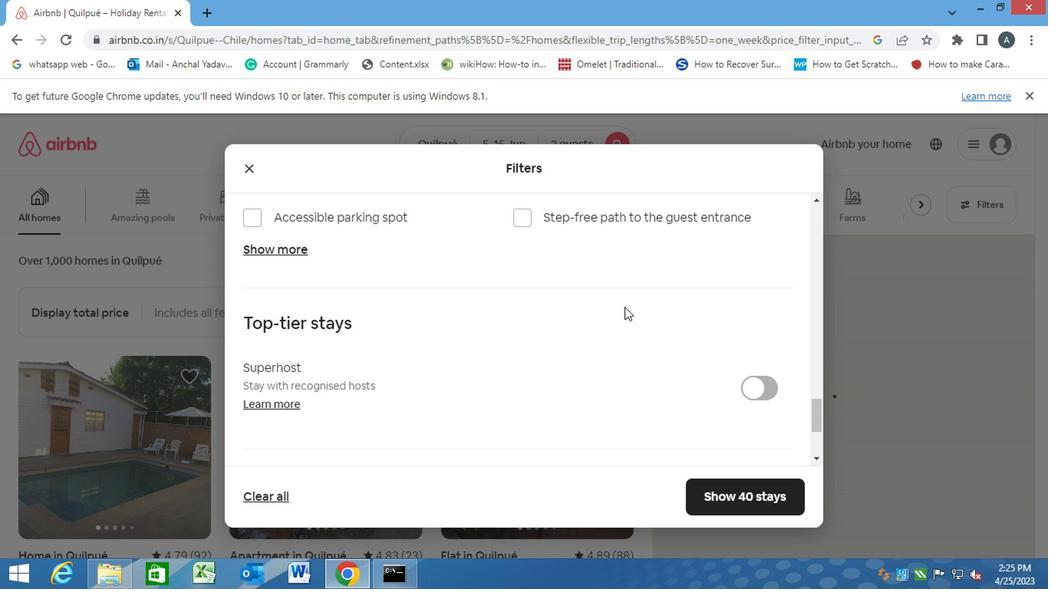 
Action: Mouse moved to (616, 309)
Screenshot: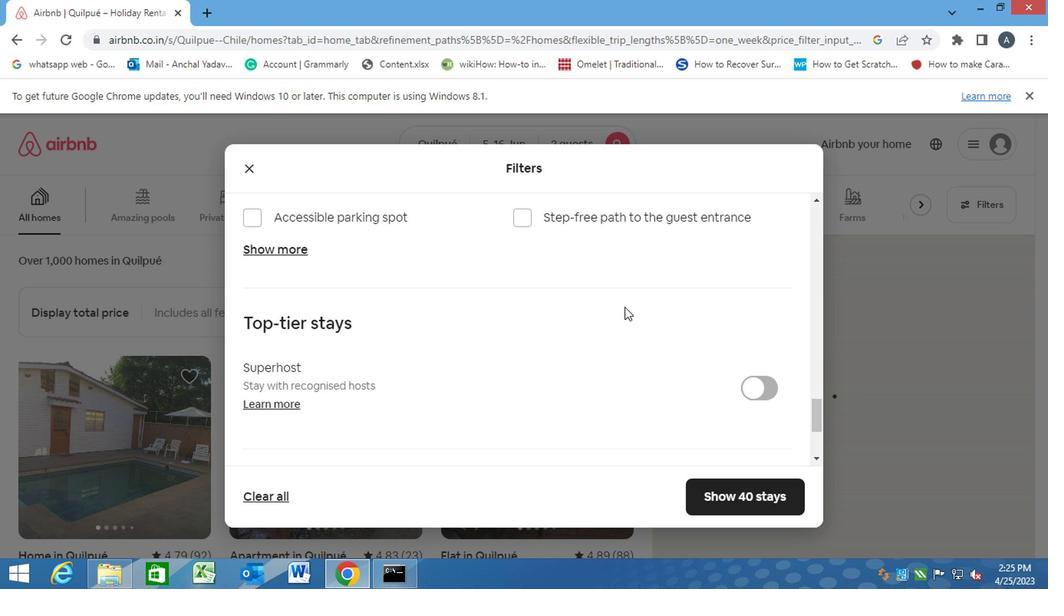 
Action: Mouse scrolled (616, 307) with delta (0, -1)
Screenshot: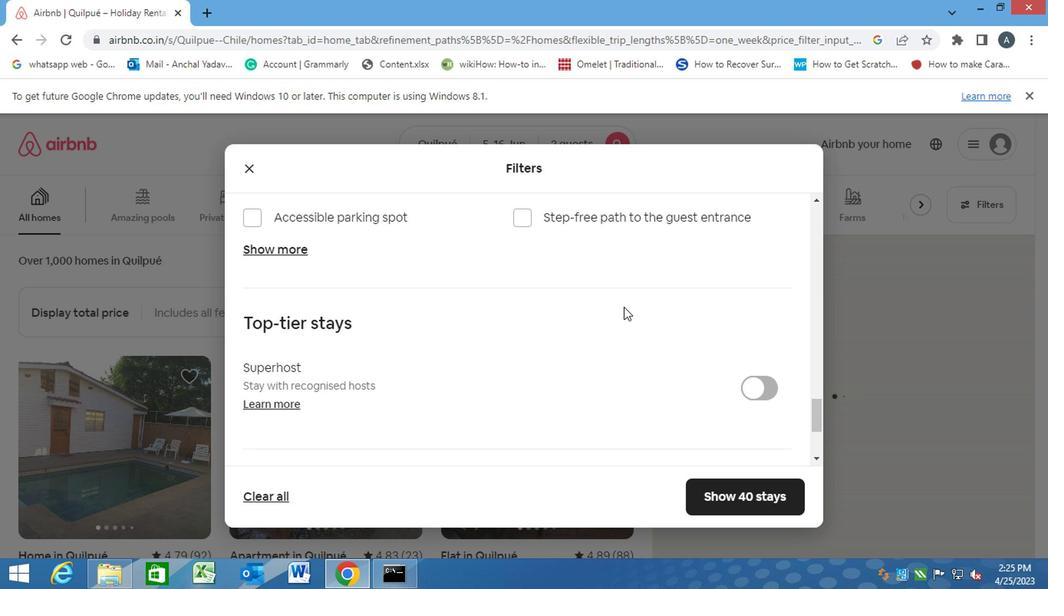 
Action: Mouse moved to (253, 358)
Screenshot: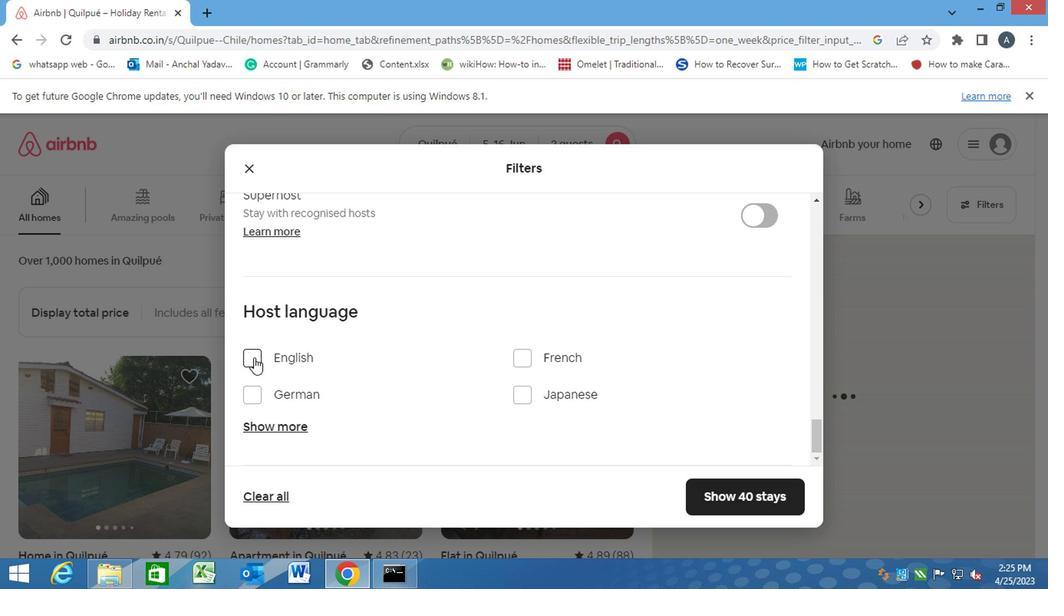 
Action: Mouse pressed left at (253, 358)
Screenshot: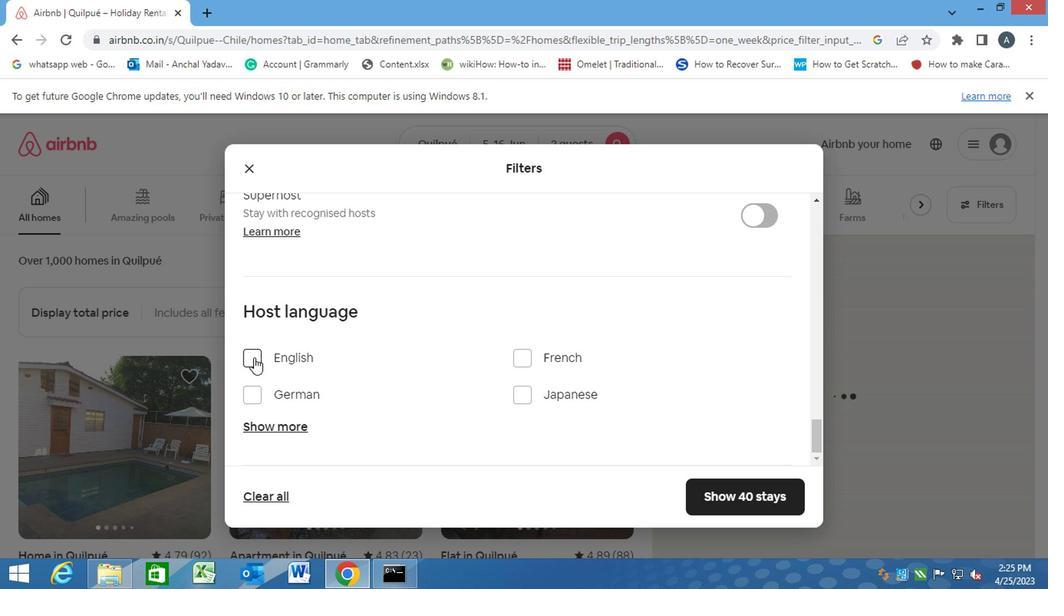 
Action: Mouse moved to (715, 502)
Screenshot: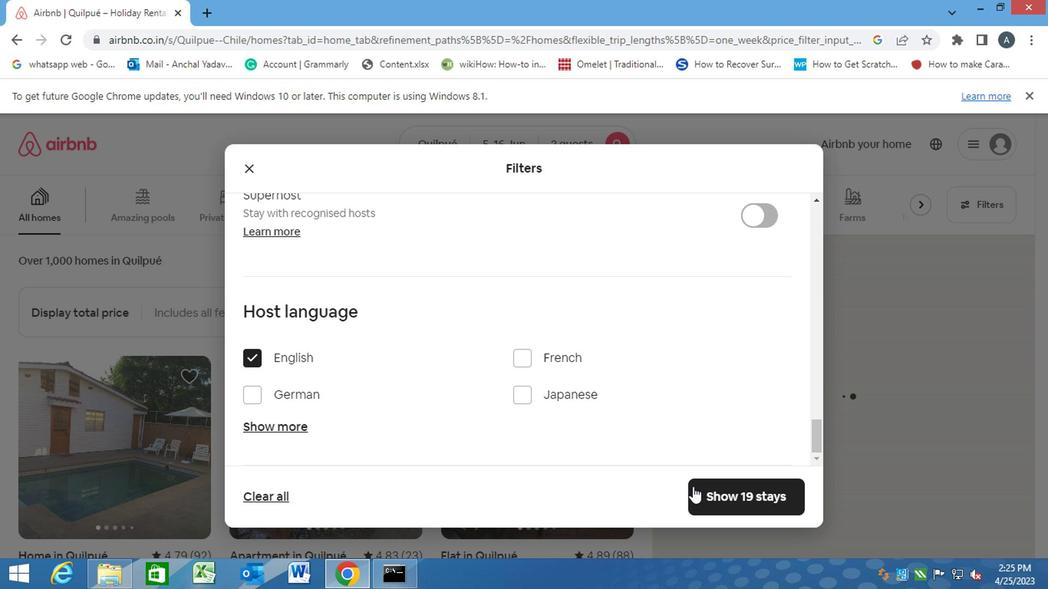 
Action: Mouse pressed left at (715, 502)
Screenshot: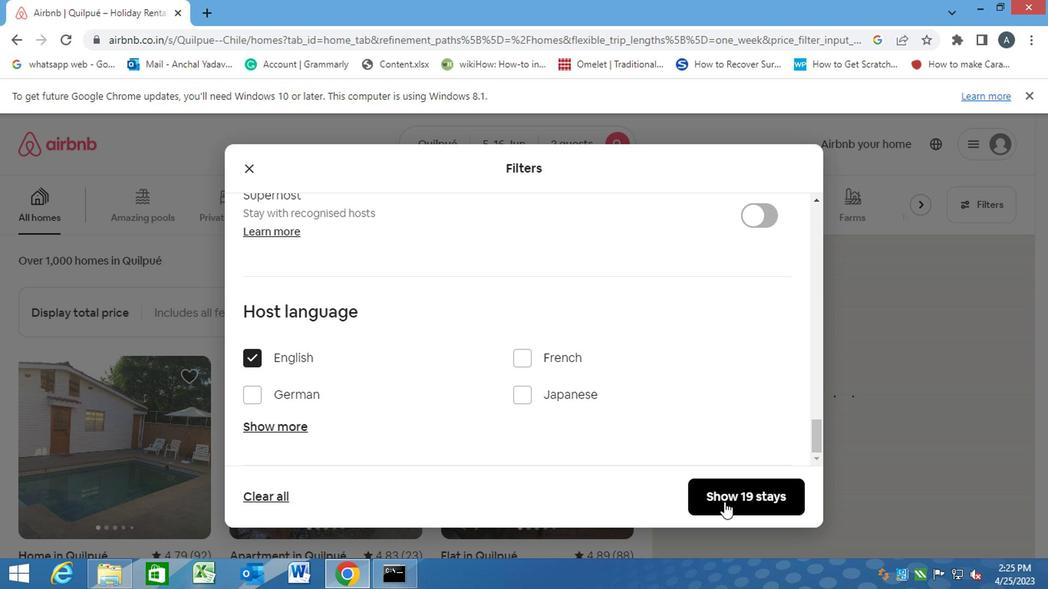 
Action: Mouse moved to (715, 502)
Screenshot: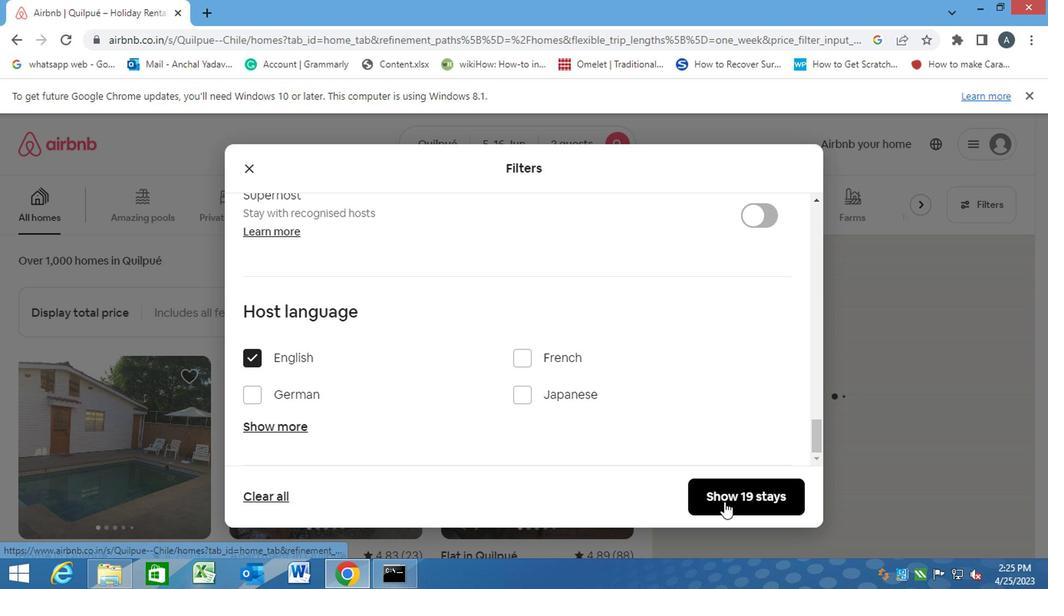 
